 Task: Find connections with filter location Porvoo with filter topic #Bestadvicewith filter profile language Potuguese with filter current company Metallurgical Engineering with filter school Sree Sastha Institute of Engineering and Technology with filter industry Electrical Equipment Manufacturing with filter service category Strategic Planning with filter keywords title Line Cook
Action: Mouse pressed left at (288, 210)
Screenshot: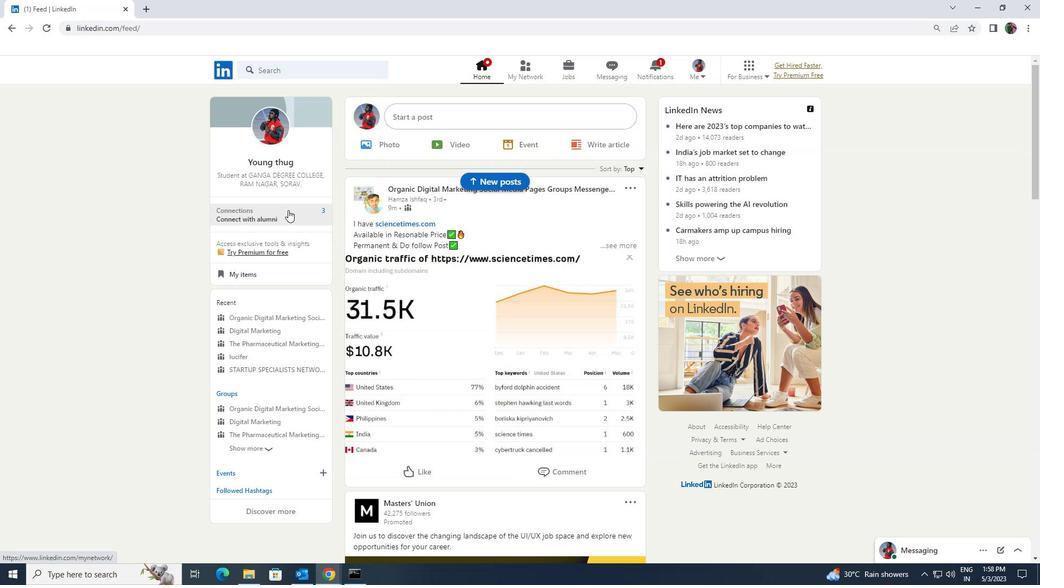 
Action: Mouse moved to (296, 122)
Screenshot: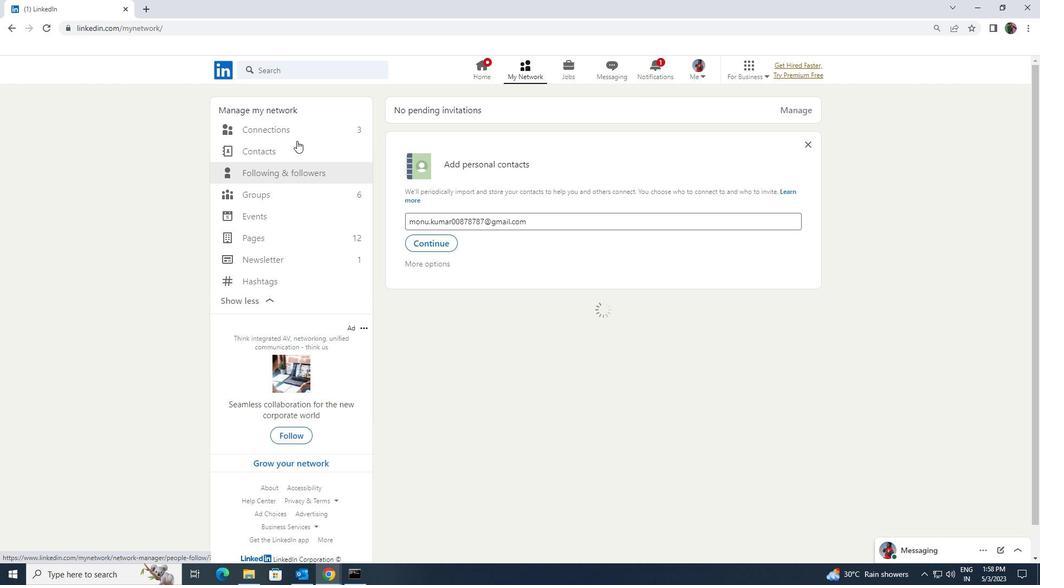 
Action: Mouse pressed left at (296, 122)
Screenshot: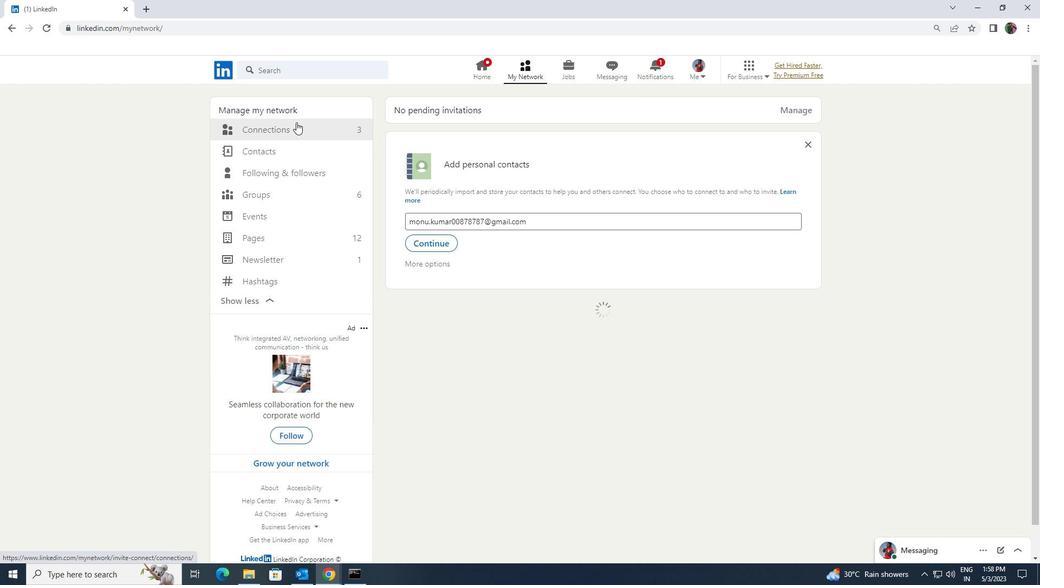 
Action: Mouse moved to (295, 126)
Screenshot: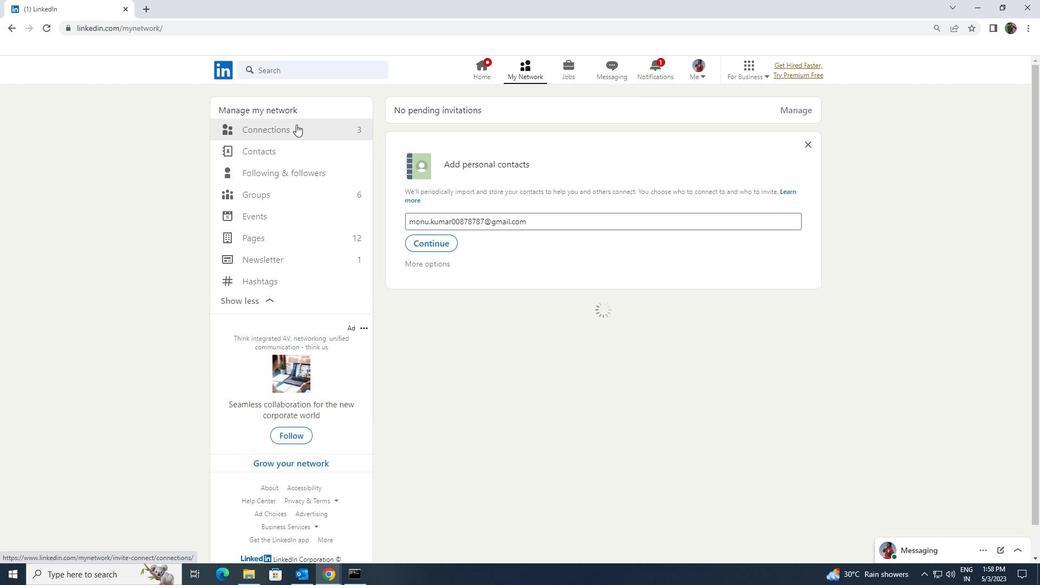 
Action: Mouse pressed left at (295, 126)
Screenshot: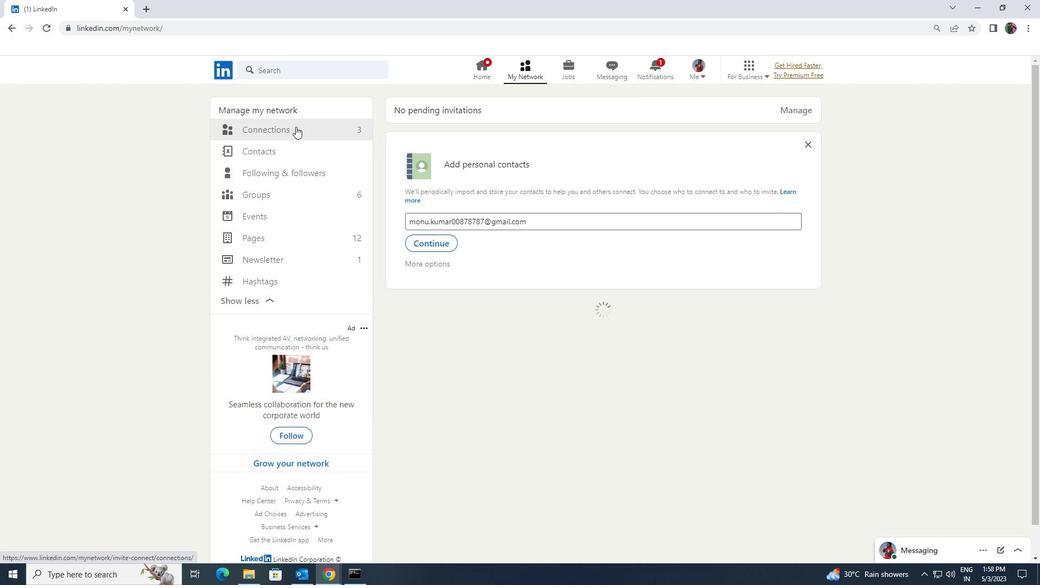 
Action: Mouse moved to (588, 128)
Screenshot: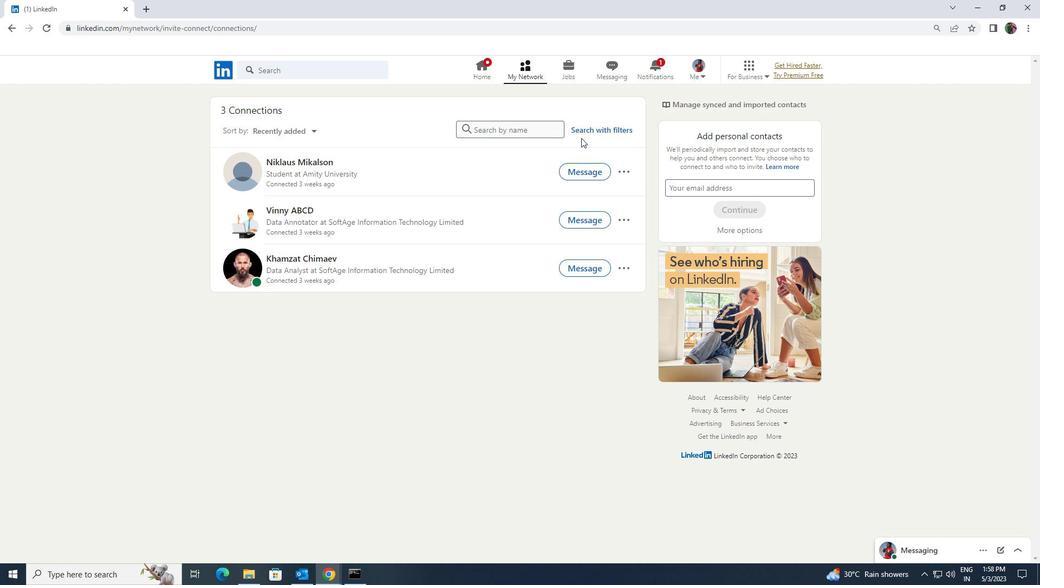 
Action: Mouse pressed left at (588, 128)
Screenshot: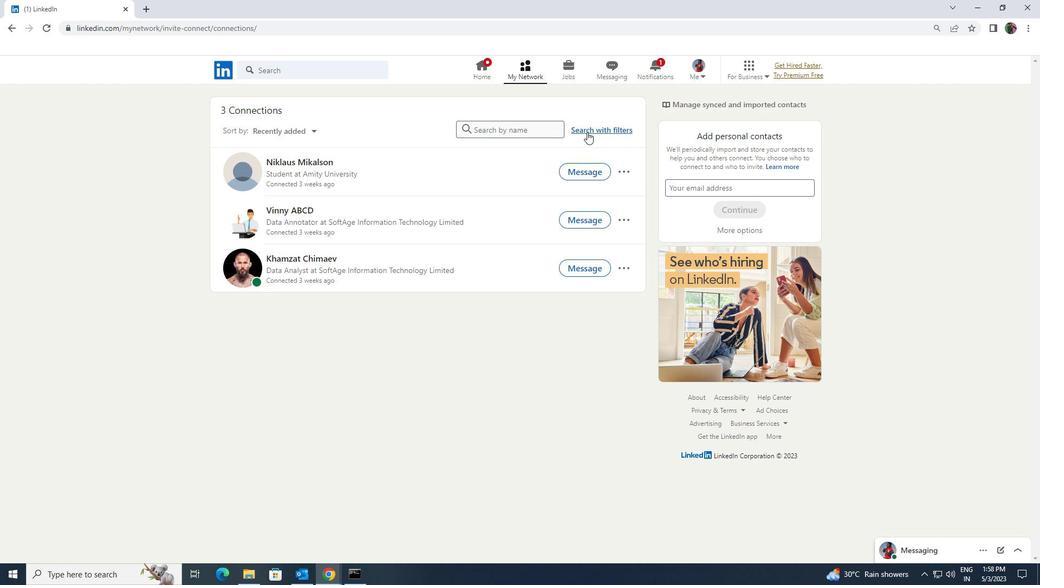 
Action: Mouse moved to (559, 96)
Screenshot: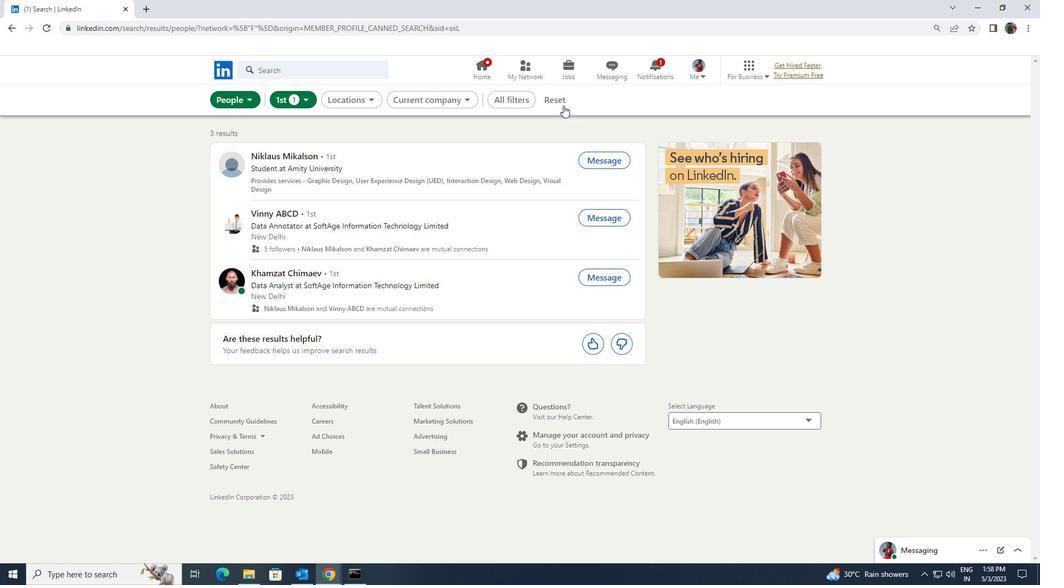 
Action: Mouse pressed left at (559, 96)
Screenshot: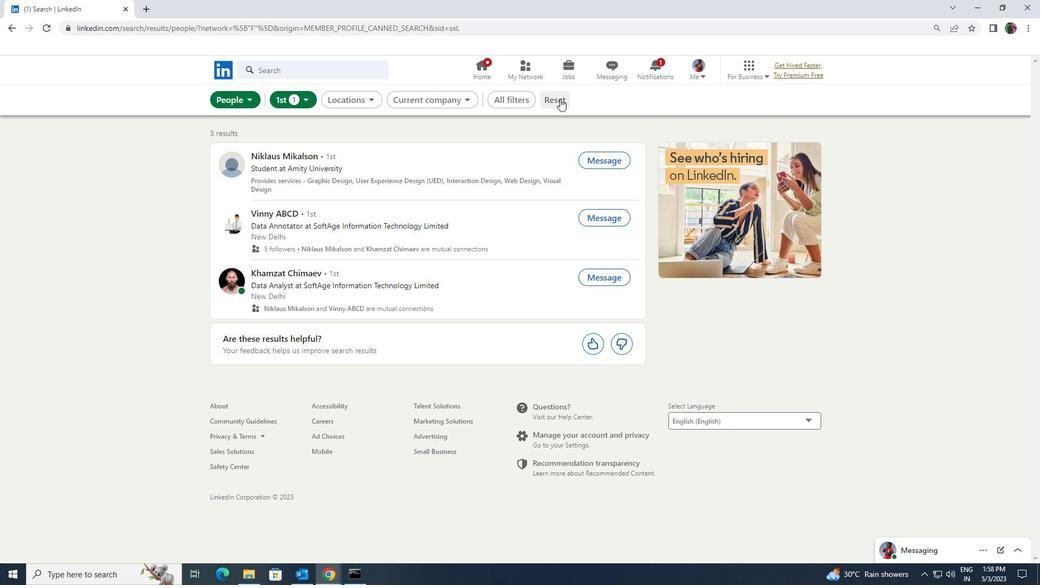 
Action: Mouse moved to (552, 94)
Screenshot: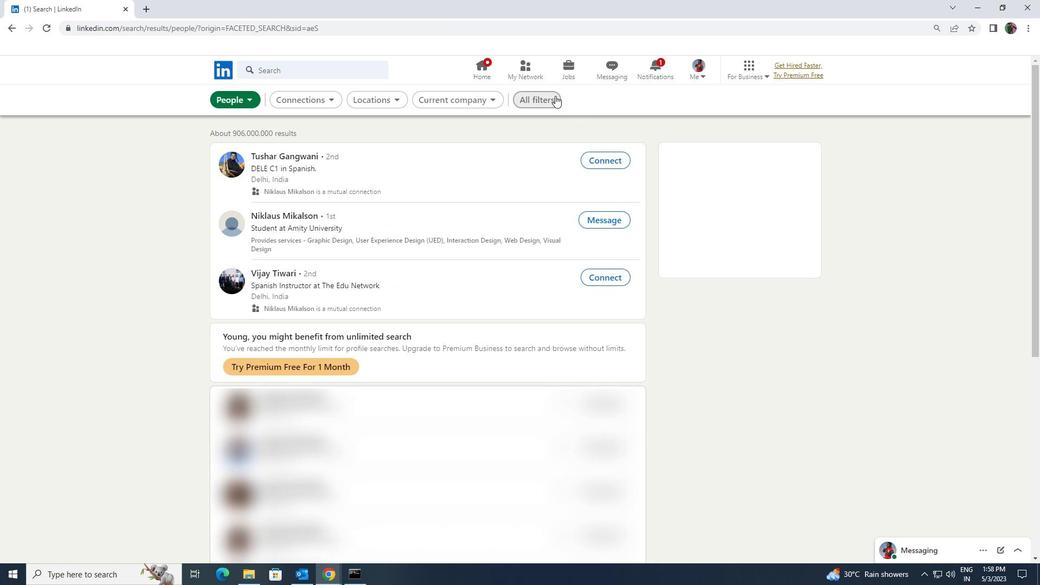 
Action: Mouse pressed left at (552, 94)
Screenshot: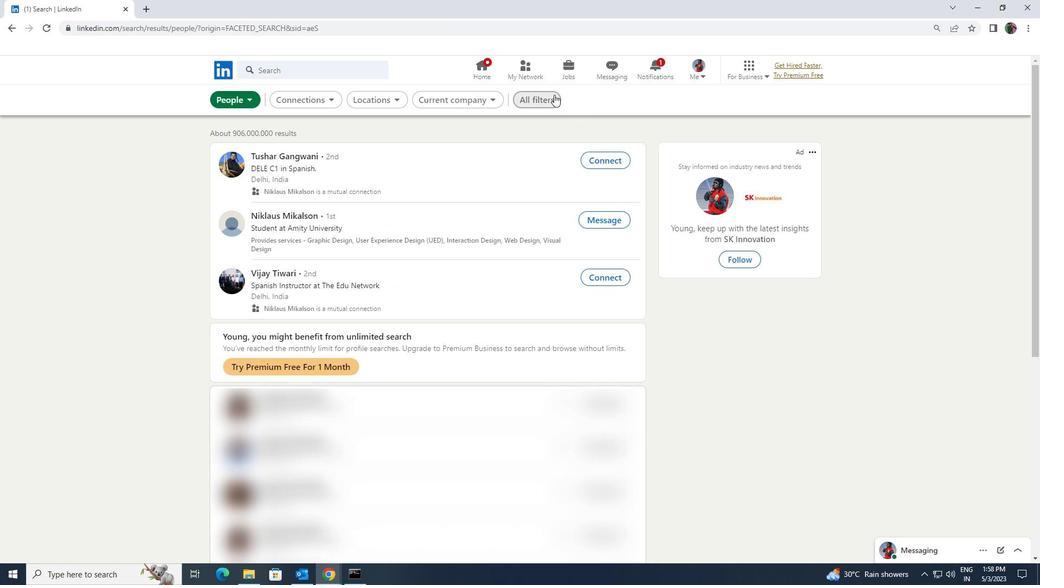 
Action: Mouse moved to (915, 428)
Screenshot: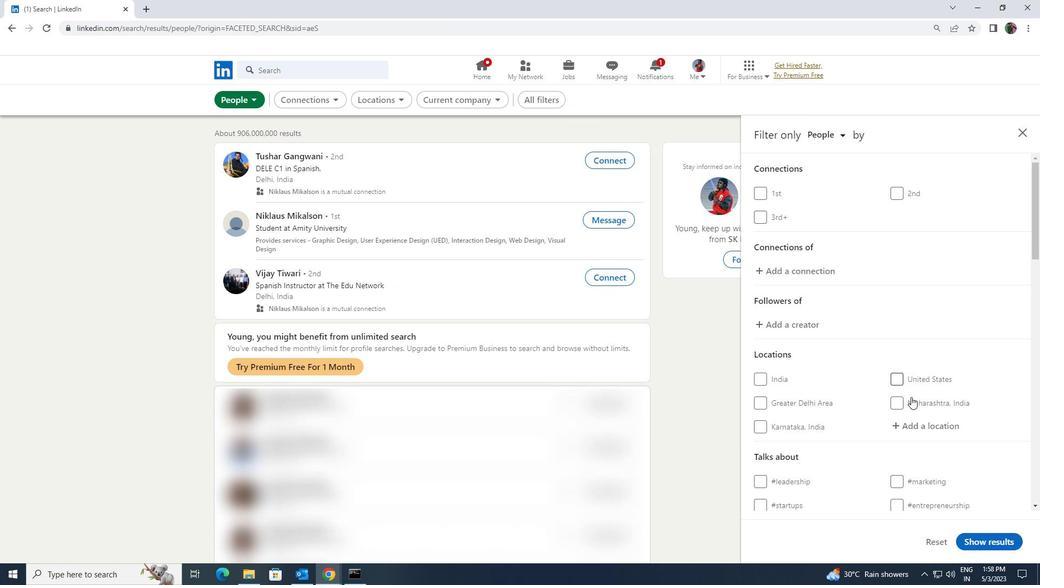 
Action: Mouse pressed left at (915, 428)
Screenshot: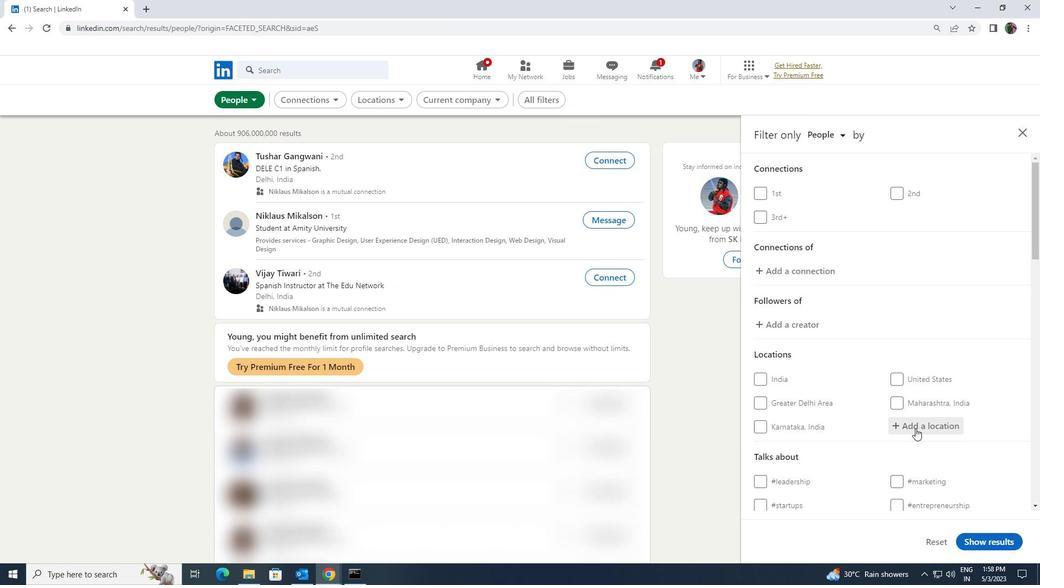 
Action: Key pressed <Key.shift><Key.shift><Key.shift><Key.shift>PORVOO
Screenshot: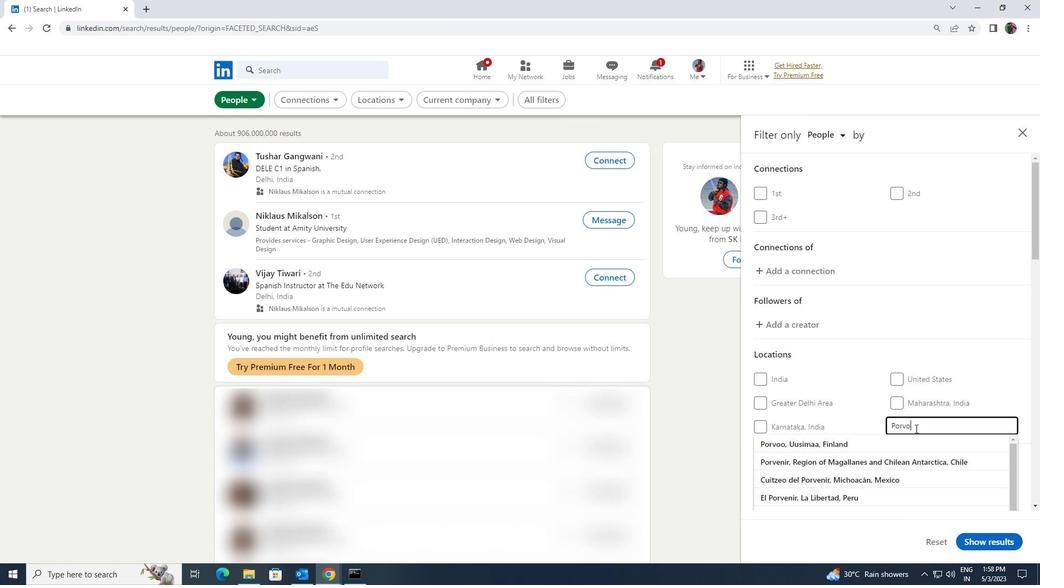 
Action: Mouse moved to (914, 438)
Screenshot: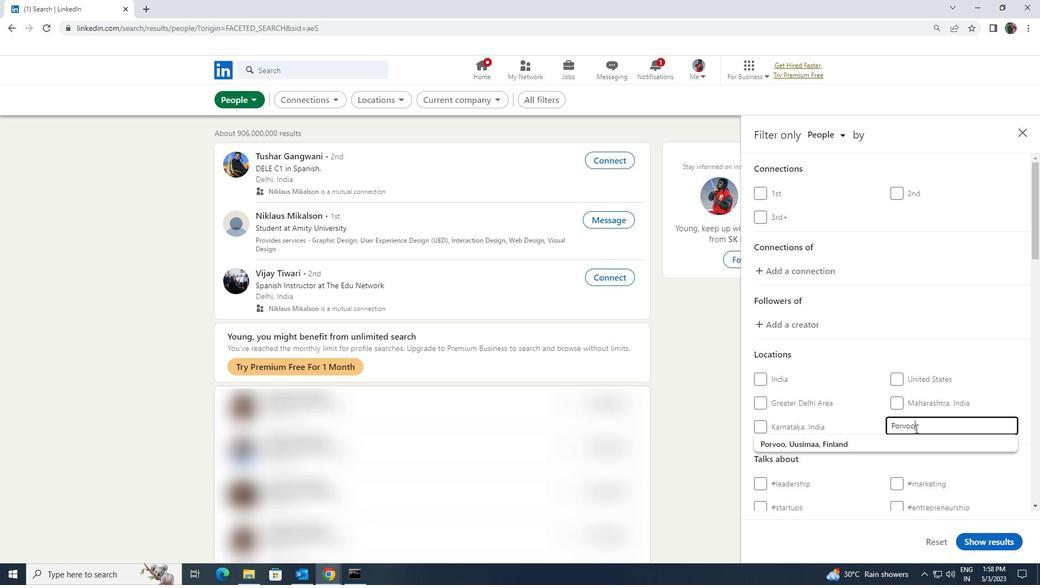 
Action: Mouse pressed left at (914, 438)
Screenshot: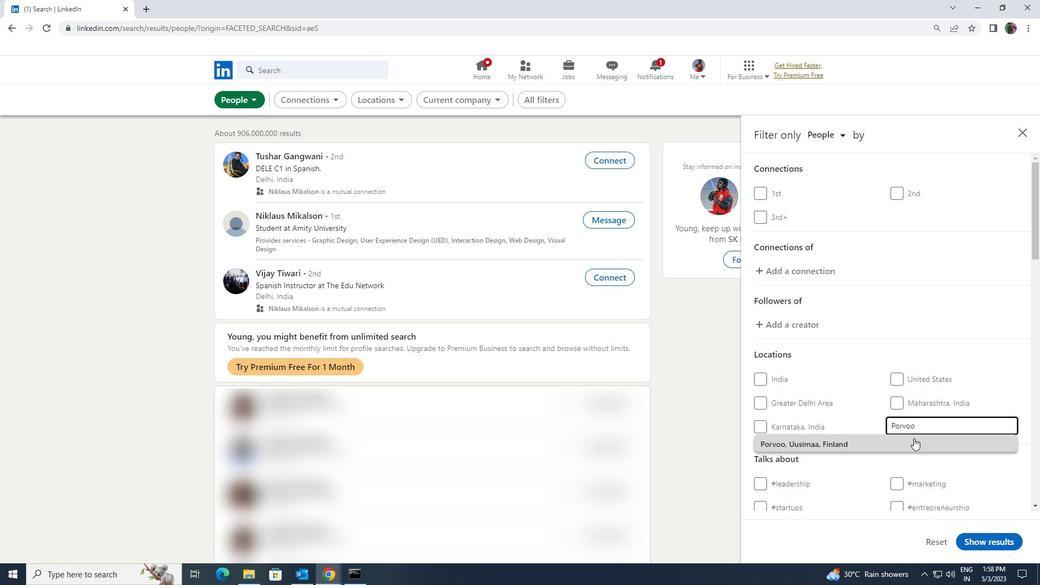 
Action: Mouse scrolled (914, 437) with delta (0, 0)
Screenshot: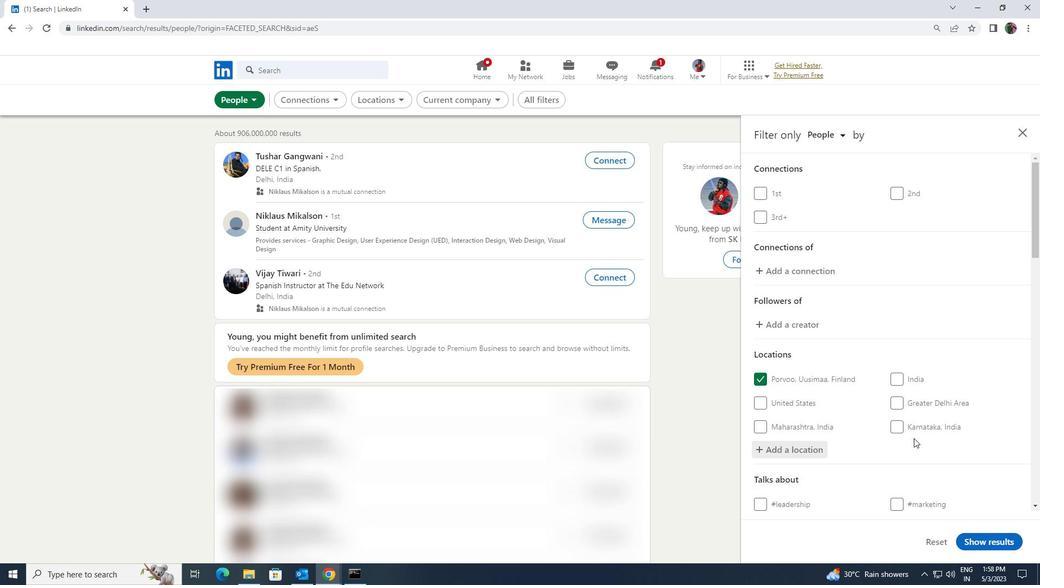 
Action: Mouse scrolled (914, 437) with delta (0, 0)
Screenshot: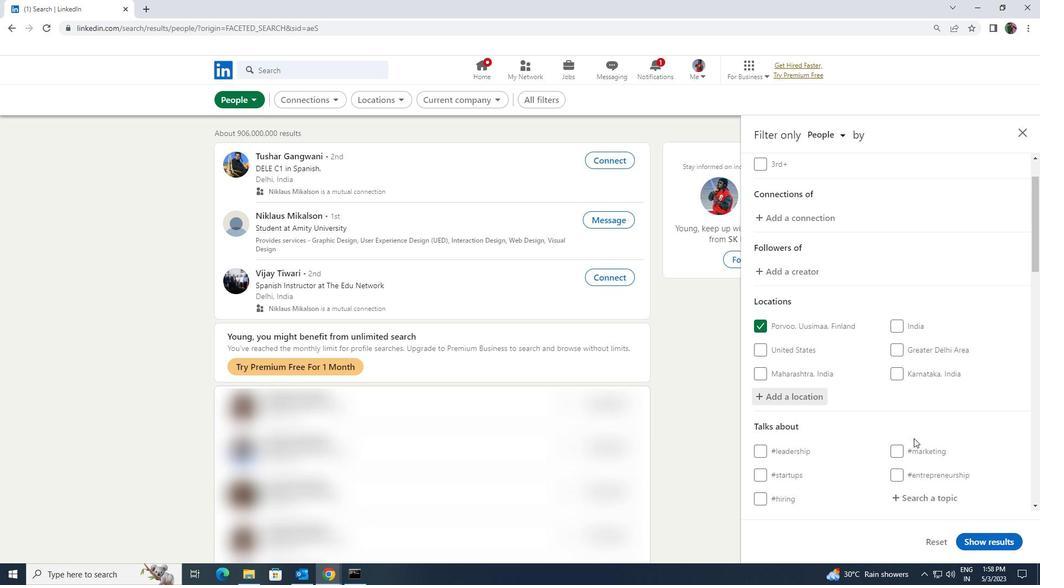 
Action: Mouse moved to (913, 439)
Screenshot: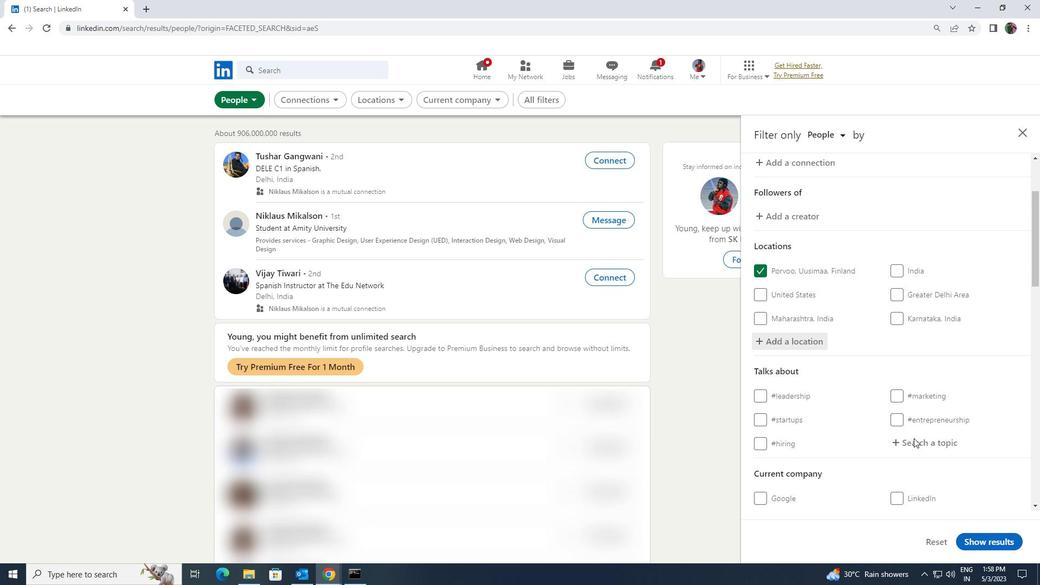 
Action: Mouse pressed left at (913, 439)
Screenshot: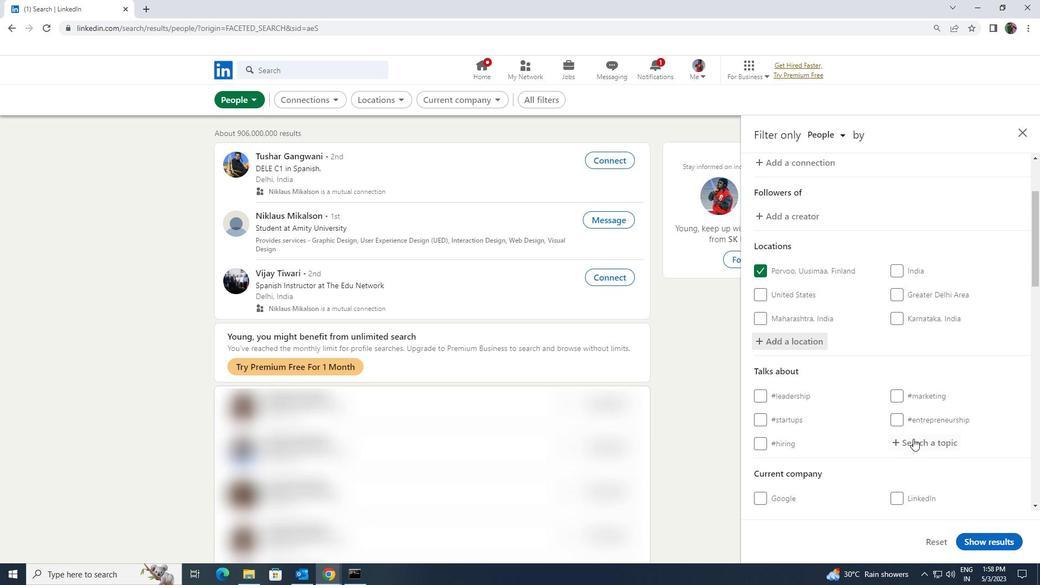 
Action: Key pressed <Key.shift>BESTADVI
Screenshot: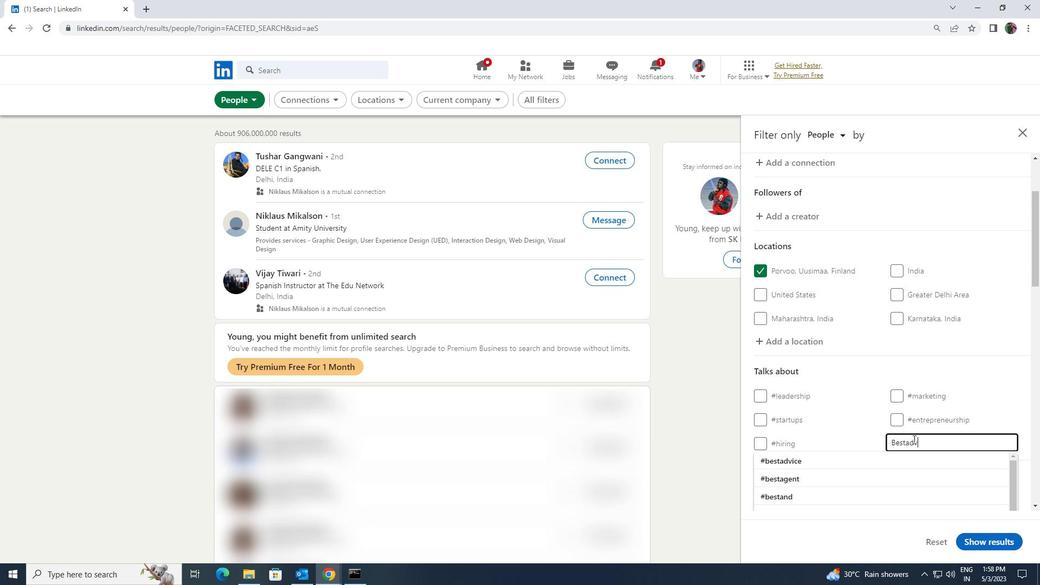 
Action: Mouse moved to (912, 454)
Screenshot: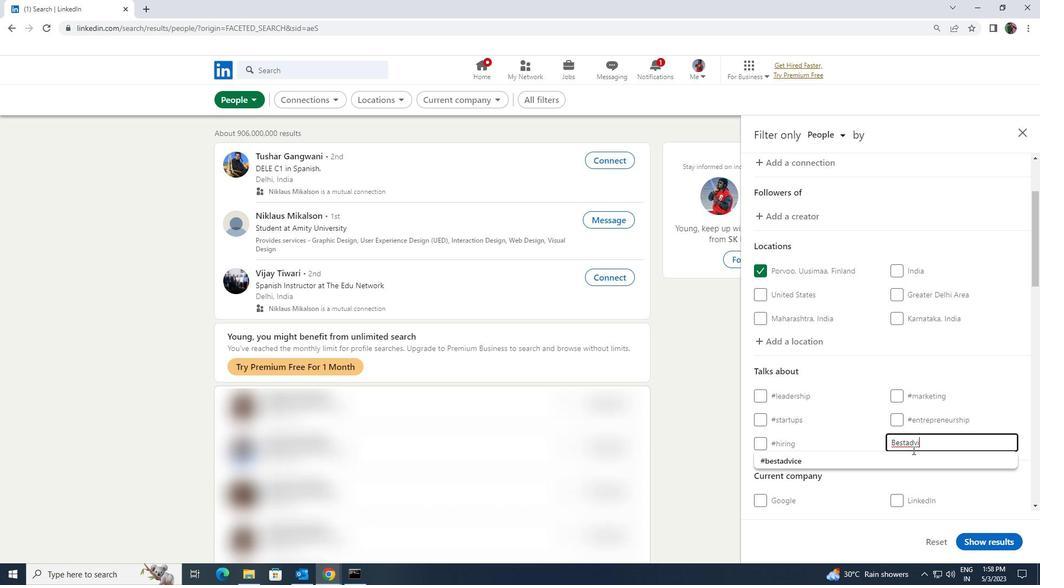 
Action: Mouse pressed left at (912, 454)
Screenshot: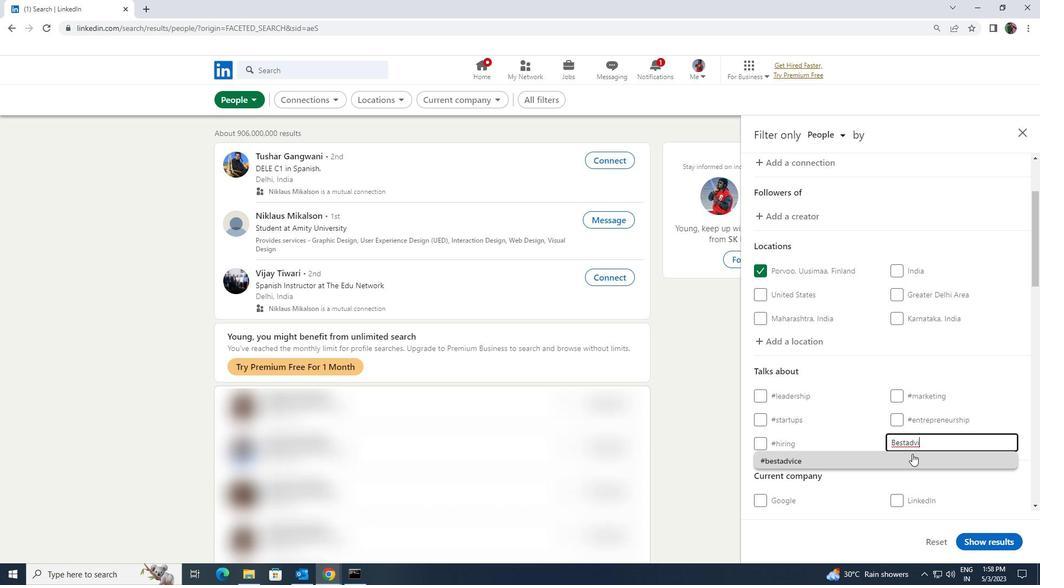 
Action: Mouse scrolled (912, 453) with delta (0, 0)
Screenshot: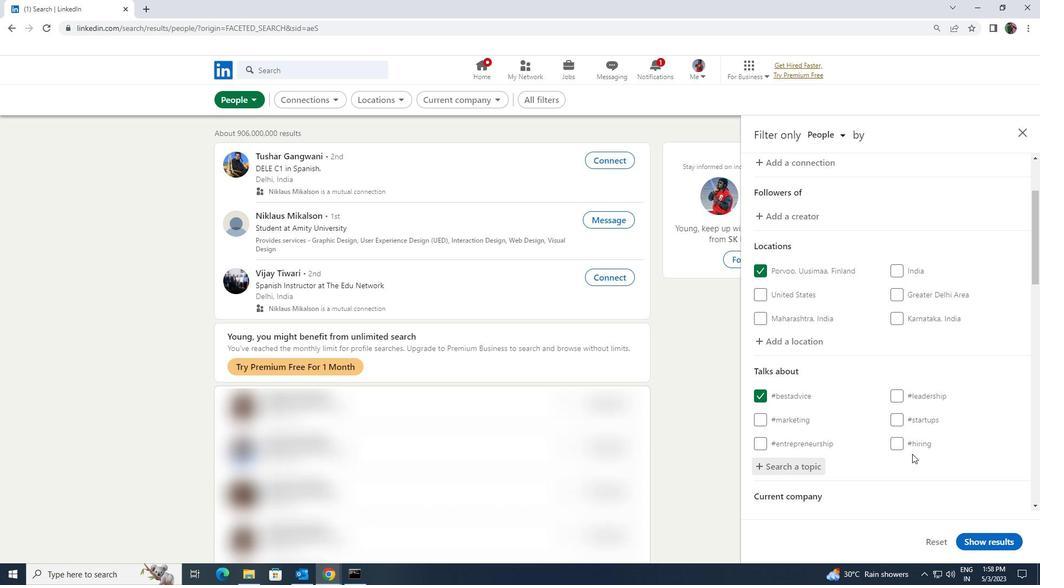 
Action: Mouse scrolled (912, 453) with delta (0, 0)
Screenshot: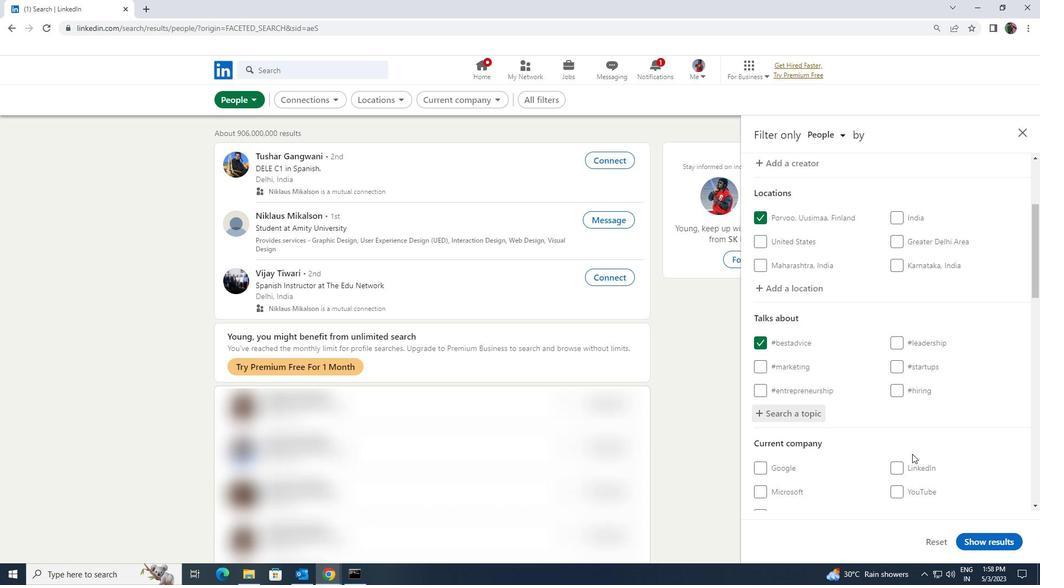 
Action: Mouse scrolled (912, 453) with delta (0, 0)
Screenshot: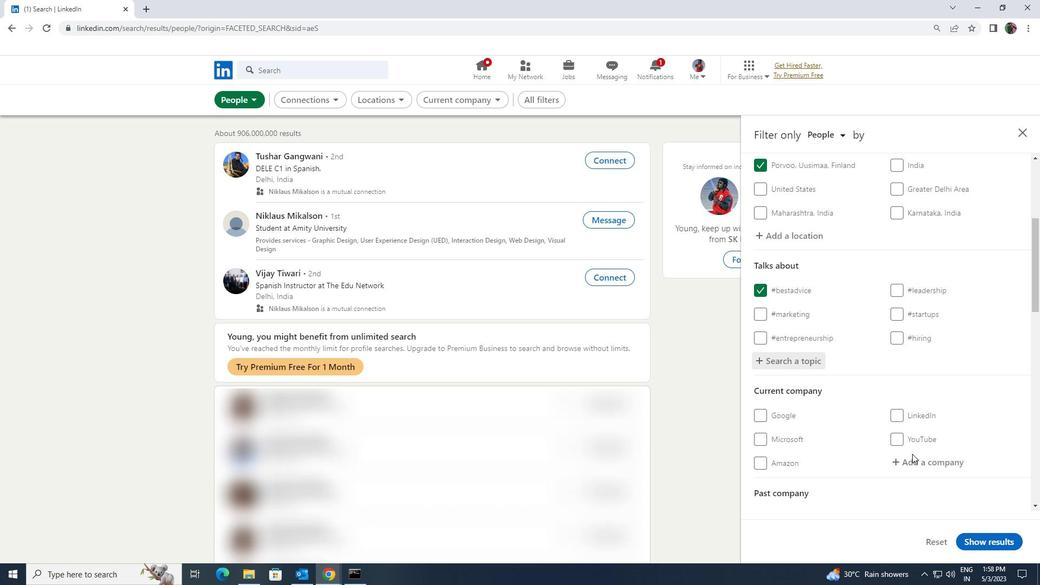 
Action: Mouse scrolled (912, 453) with delta (0, 0)
Screenshot: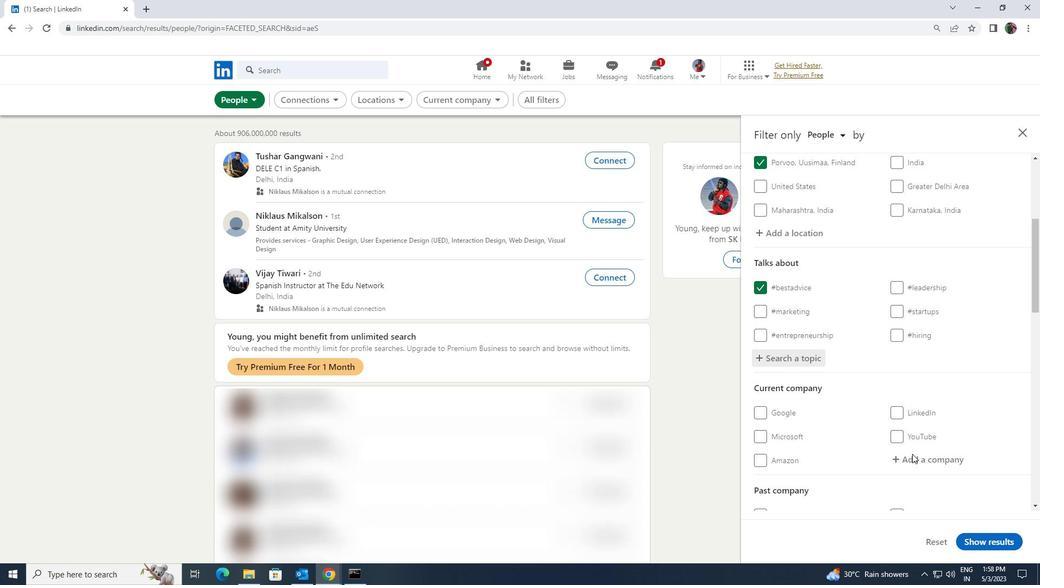 
Action: Mouse scrolled (912, 453) with delta (0, 0)
Screenshot: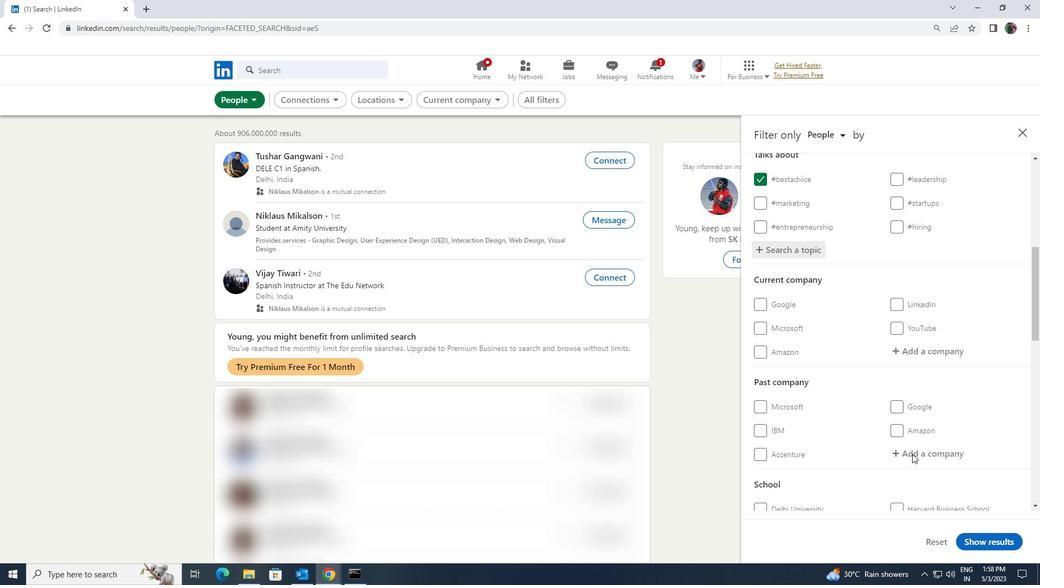 
Action: Mouse scrolled (912, 453) with delta (0, 0)
Screenshot: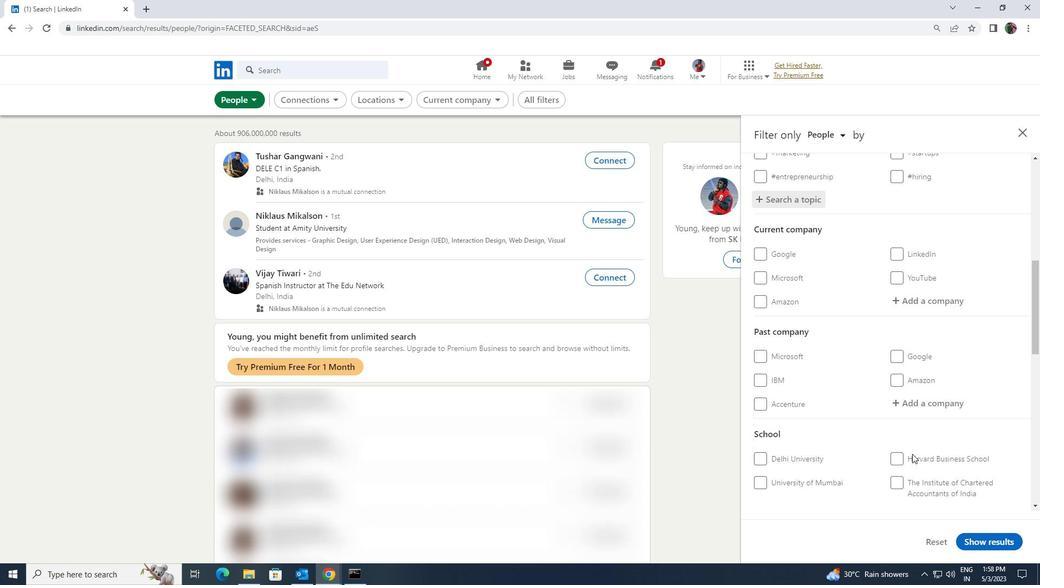 
Action: Mouse scrolled (912, 453) with delta (0, 0)
Screenshot: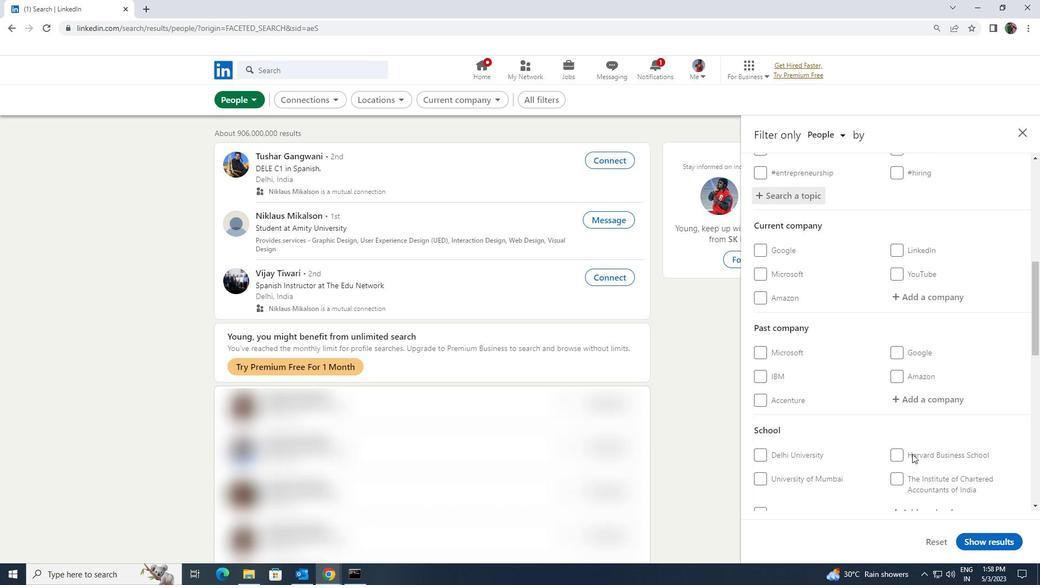 
Action: Mouse scrolled (912, 453) with delta (0, 0)
Screenshot: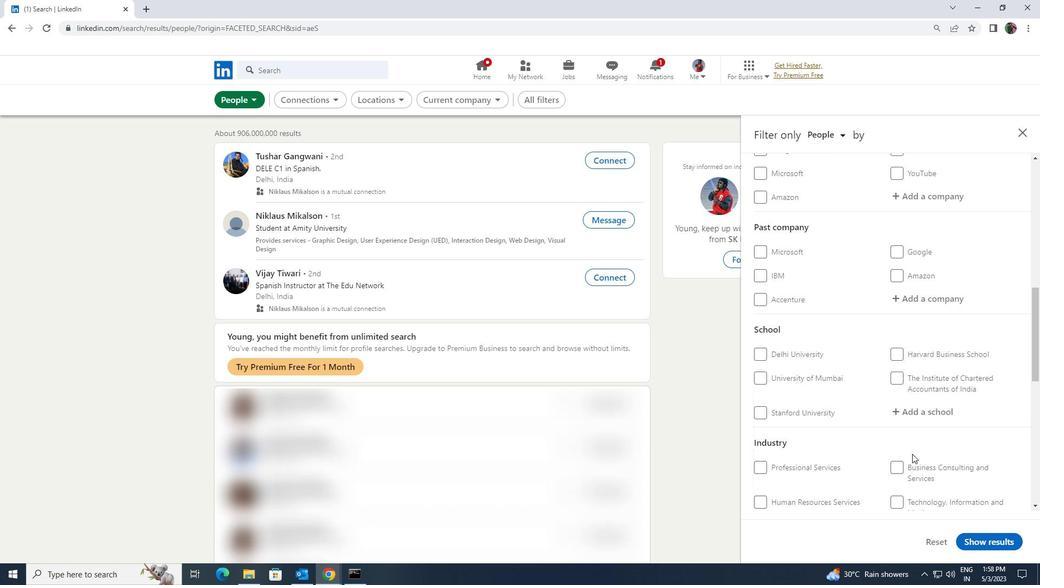 
Action: Mouse scrolled (912, 453) with delta (0, 0)
Screenshot: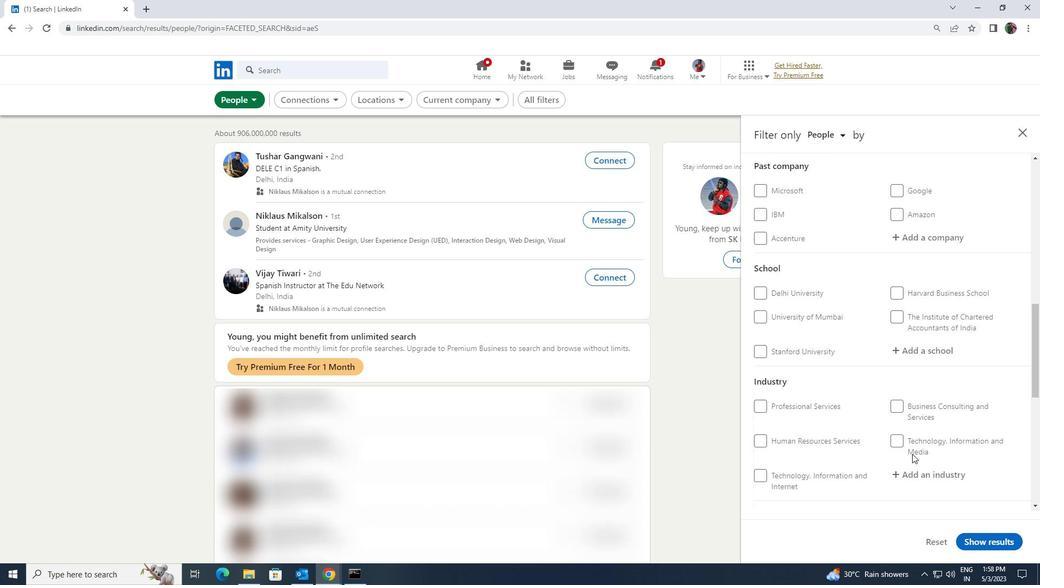 
Action: Mouse scrolled (912, 453) with delta (0, 0)
Screenshot: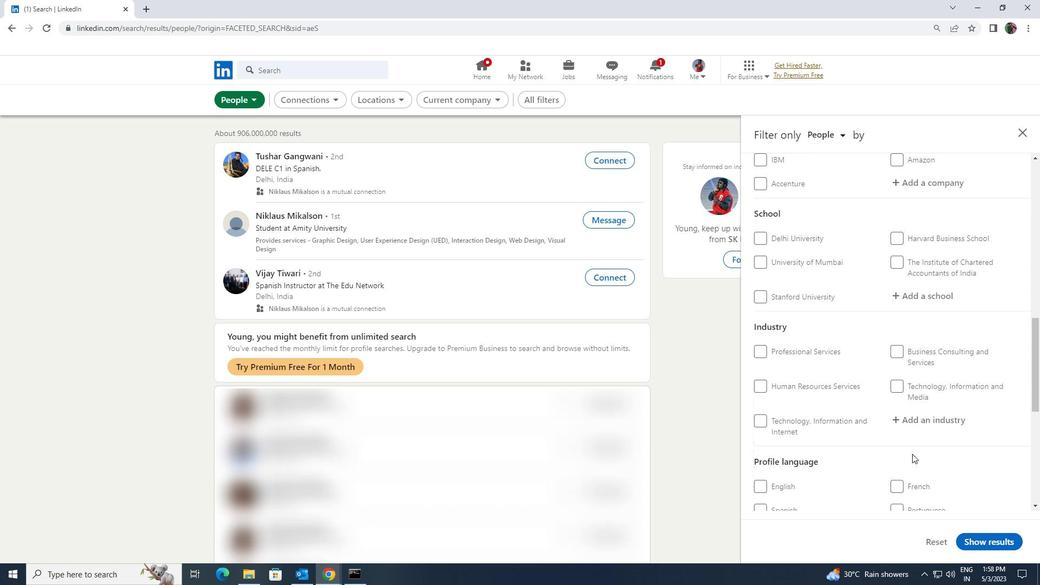 
Action: Mouse moved to (903, 454)
Screenshot: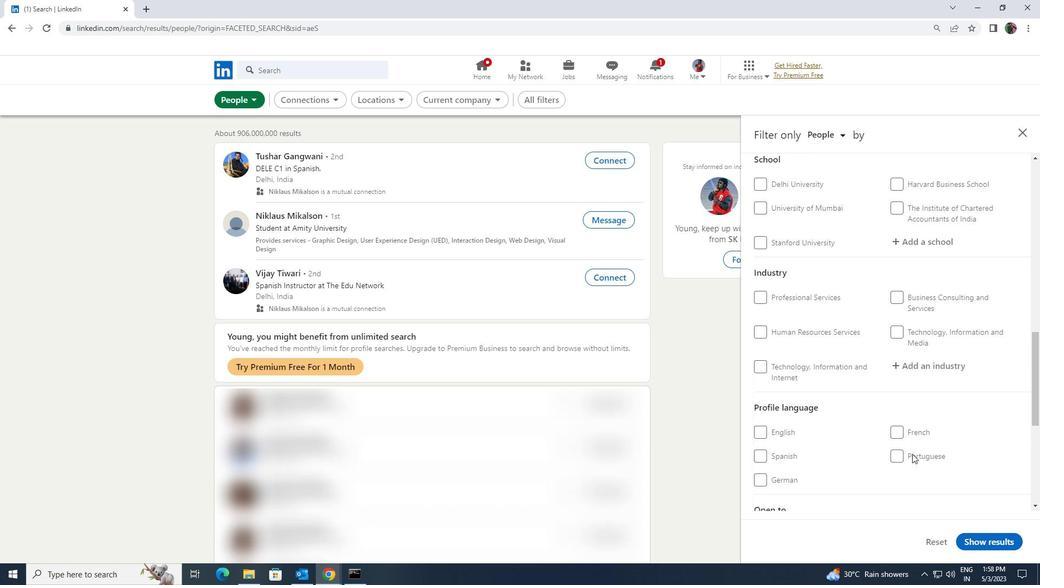 
Action: Mouse pressed left at (903, 454)
Screenshot: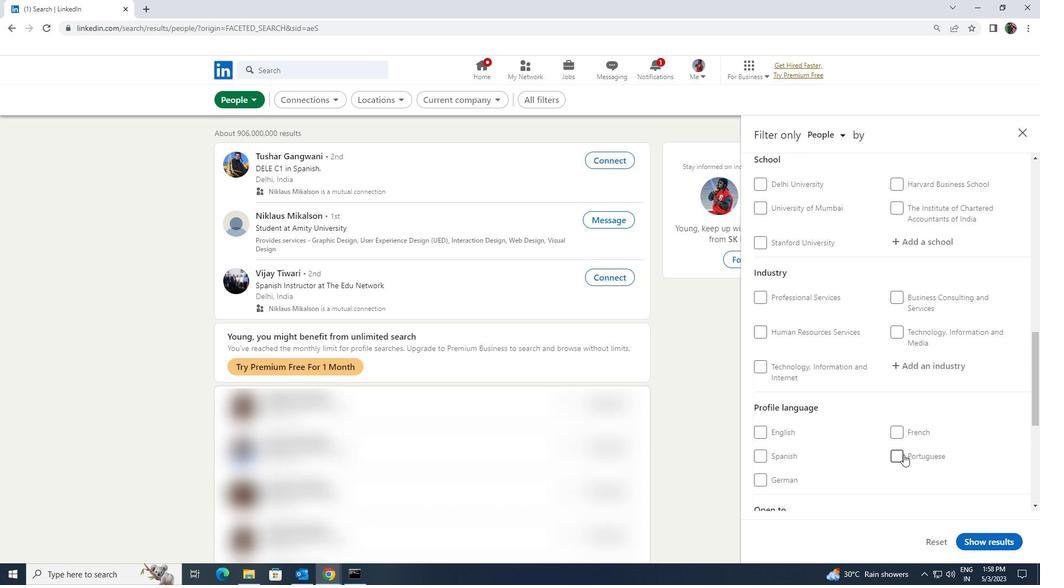 
Action: Mouse scrolled (903, 455) with delta (0, 0)
Screenshot: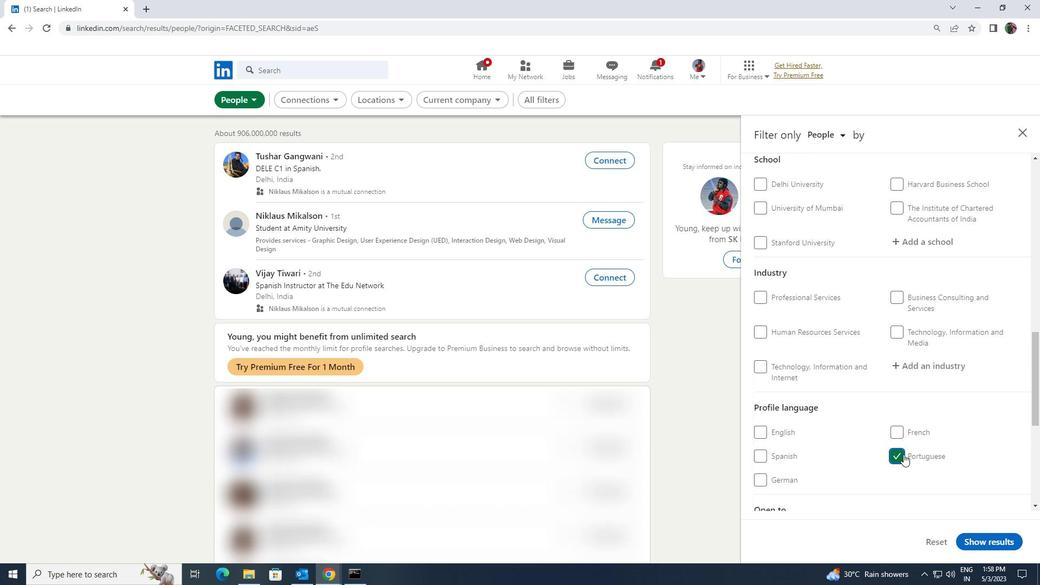 
Action: Mouse scrolled (903, 455) with delta (0, 0)
Screenshot: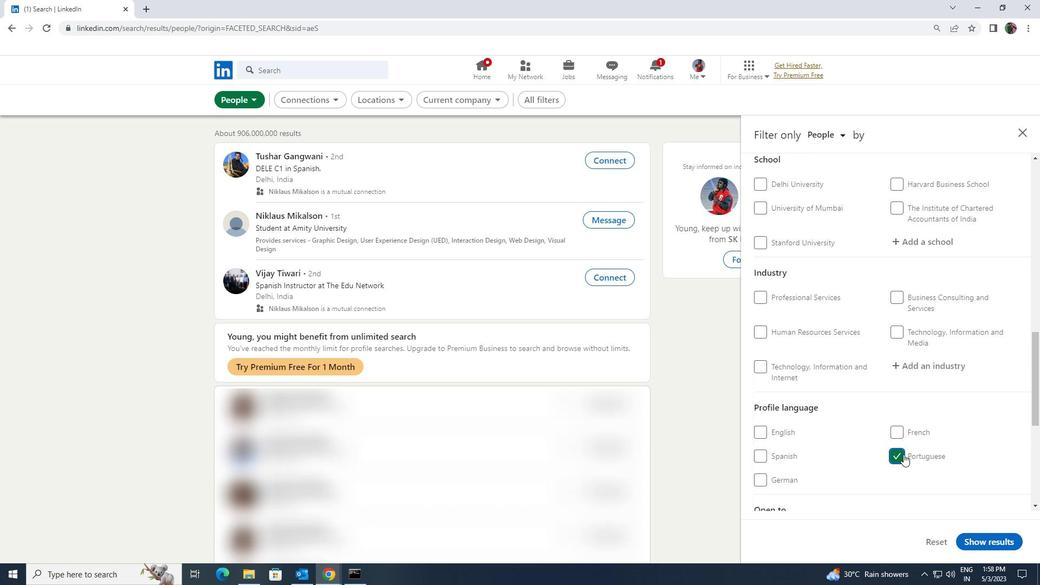 
Action: Mouse scrolled (903, 455) with delta (0, 0)
Screenshot: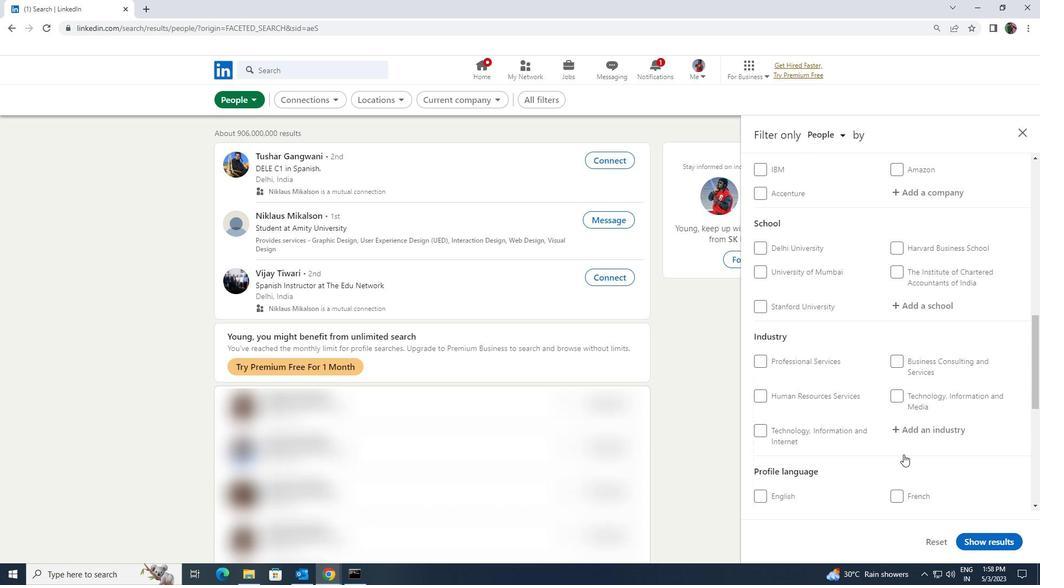 
Action: Mouse scrolled (903, 455) with delta (0, 0)
Screenshot: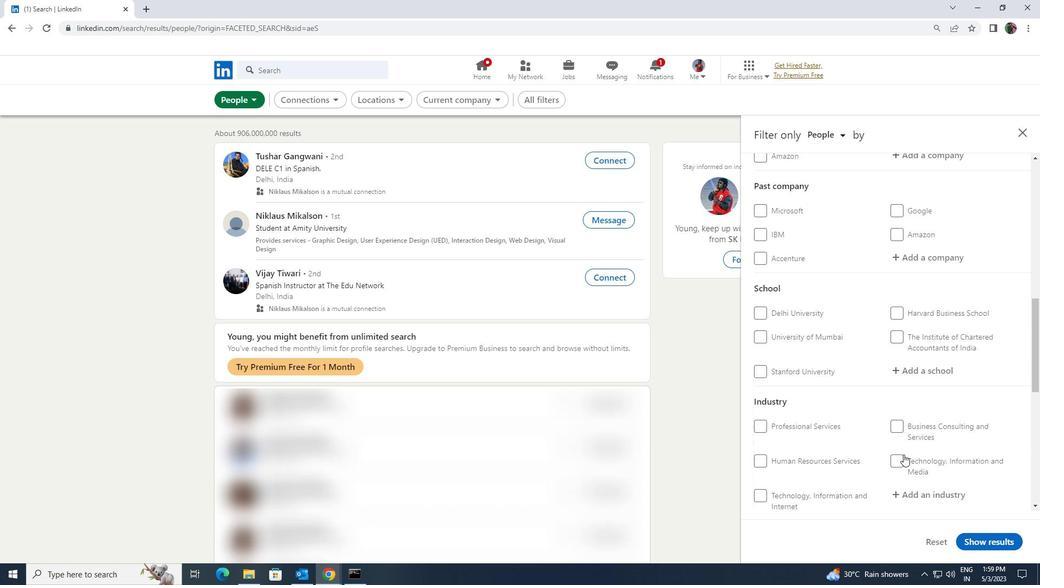 
Action: Mouse scrolled (903, 455) with delta (0, 0)
Screenshot: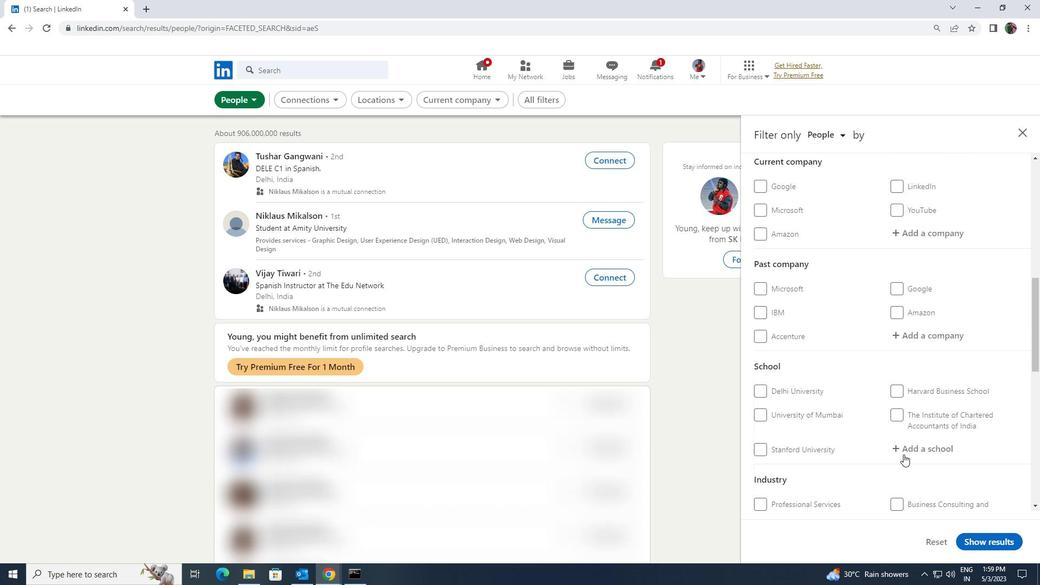 
Action: Mouse scrolled (903, 455) with delta (0, 0)
Screenshot: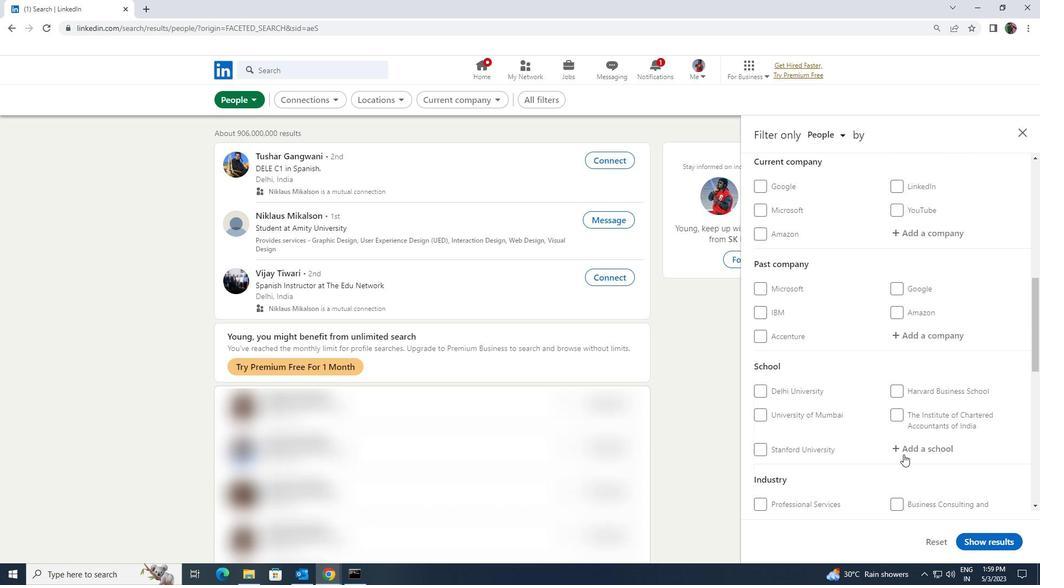 
Action: Mouse scrolled (903, 455) with delta (0, 0)
Screenshot: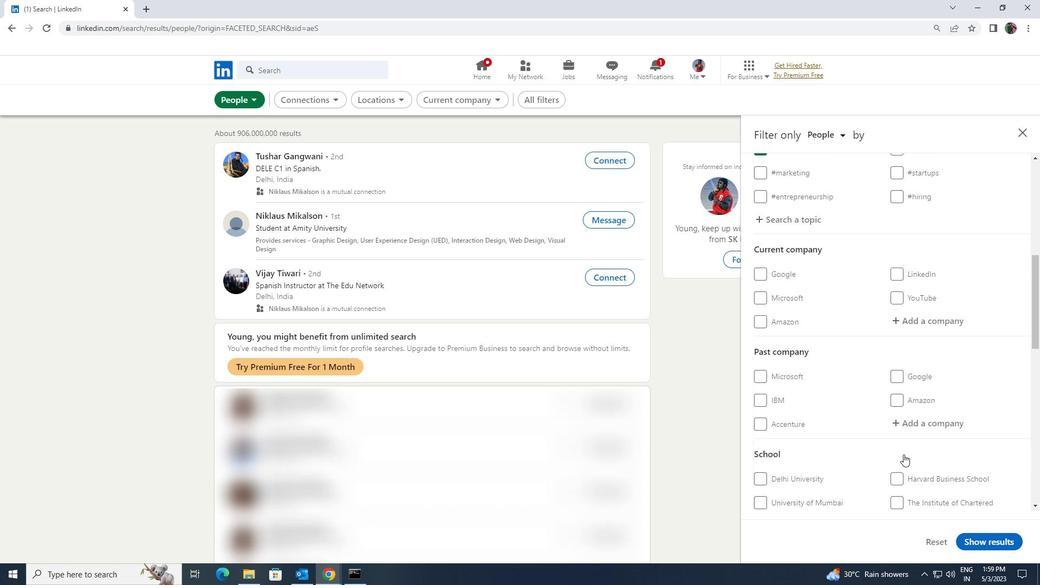
Action: Mouse moved to (912, 406)
Screenshot: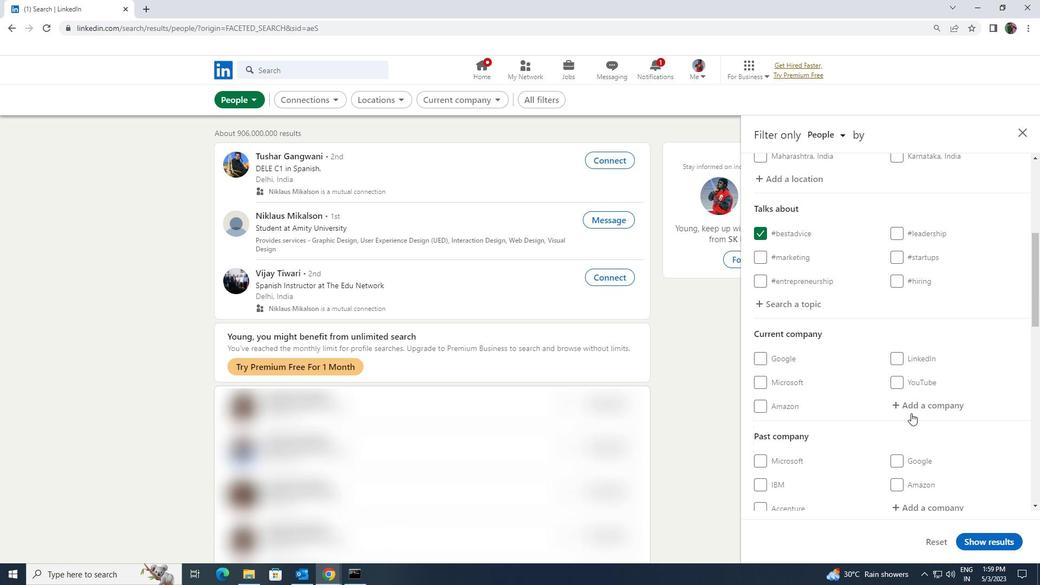 
Action: Mouse pressed left at (912, 406)
Screenshot: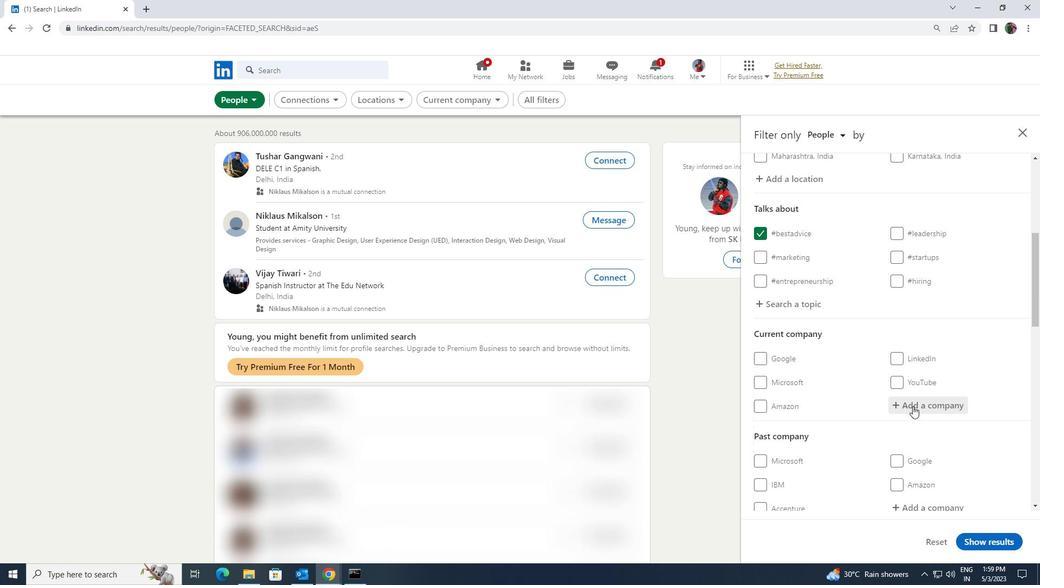 
Action: Key pressed <Key.shift>METTALLUR
Screenshot: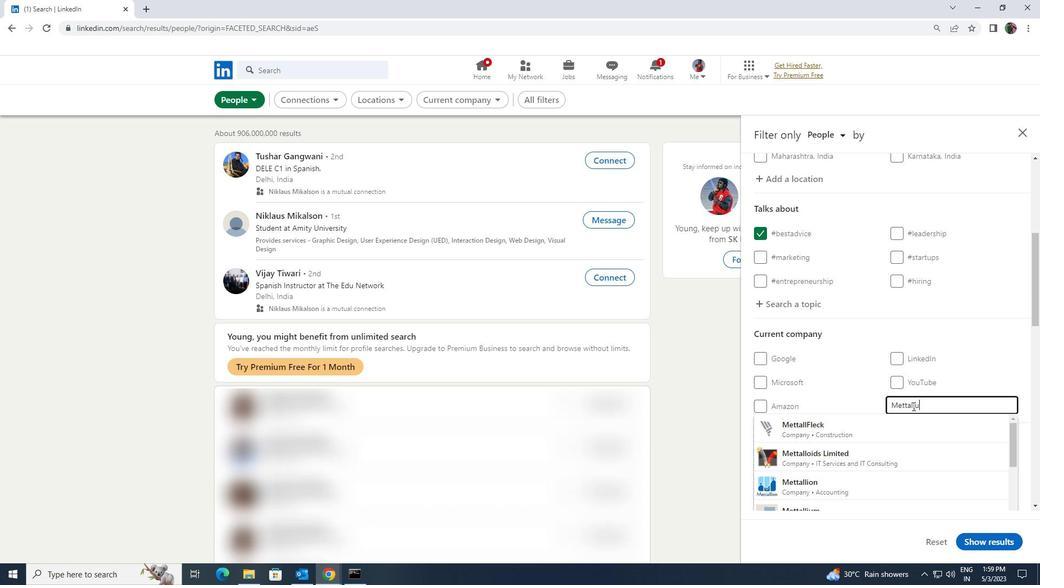 
Action: Mouse moved to (912, 415)
Screenshot: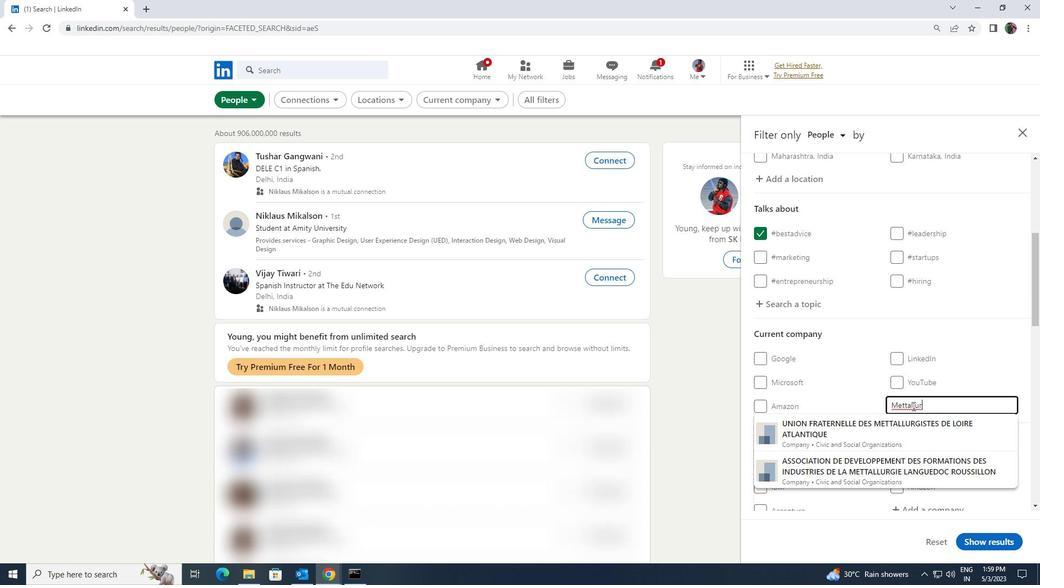 
Action: Mouse pressed left at (912, 415)
Screenshot: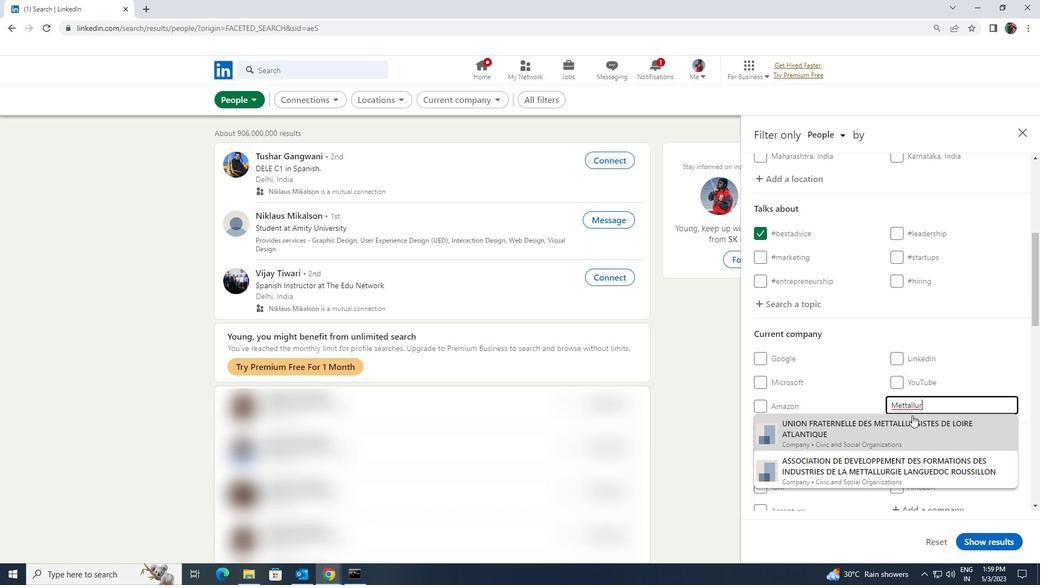 
Action: Mouse scrolled (912, 415) with delta (0, 0)
Screenshot: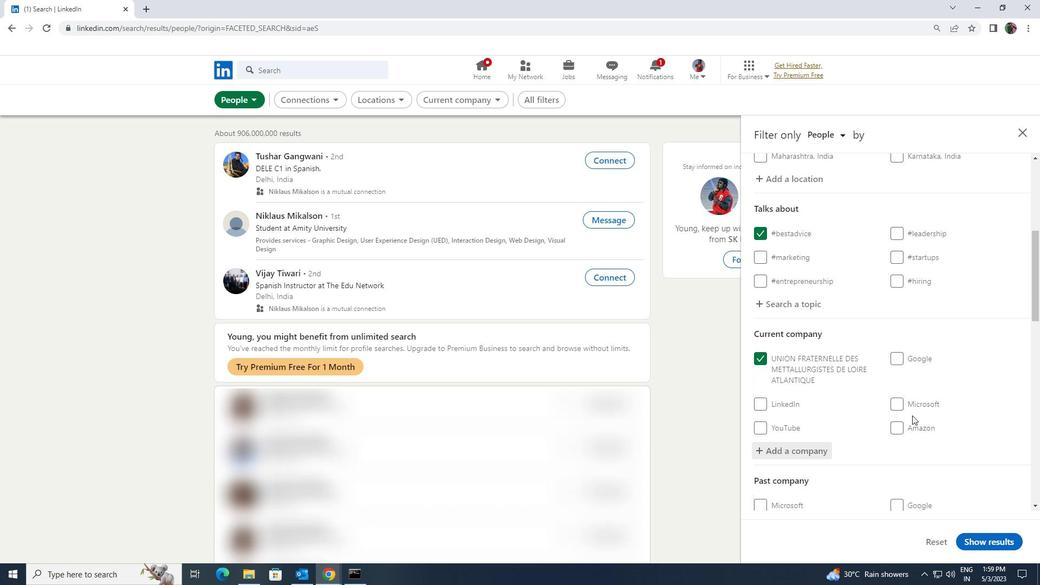 
Action: Mouse scrolled (912, 415) with delta (0, 0)
Screenshot: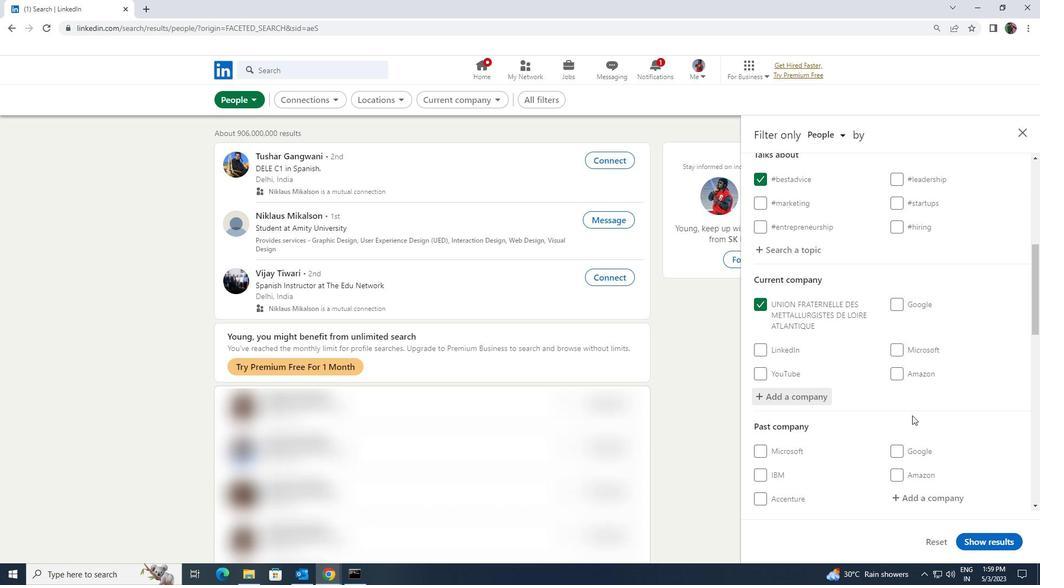 
Action: Mouse scrolled (912, 415) with delta (0, 0)
Screenshot: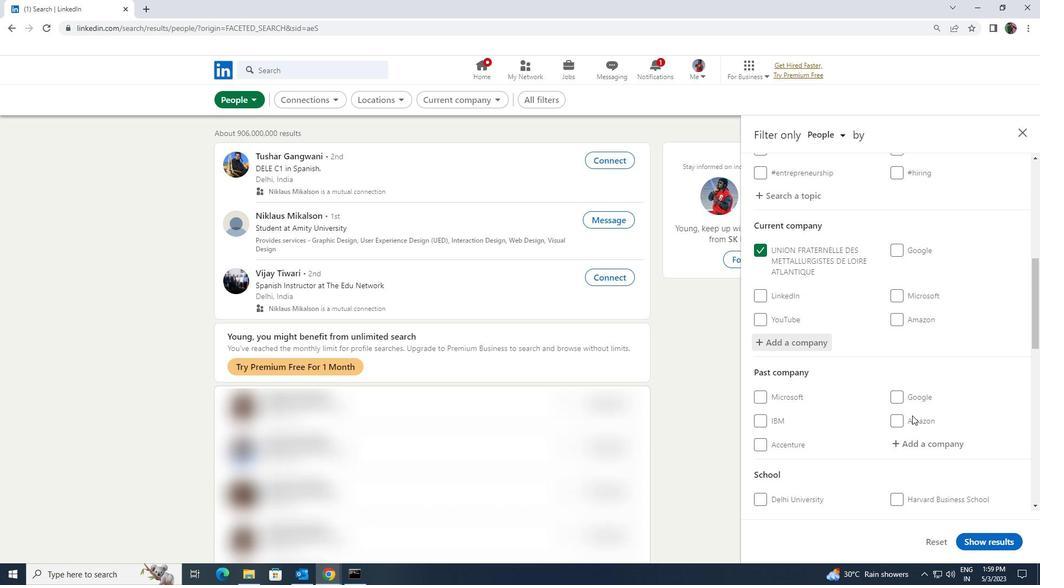 
Action: Mouse scrolled (912, 415) with delta (0, 0)
Screenshot: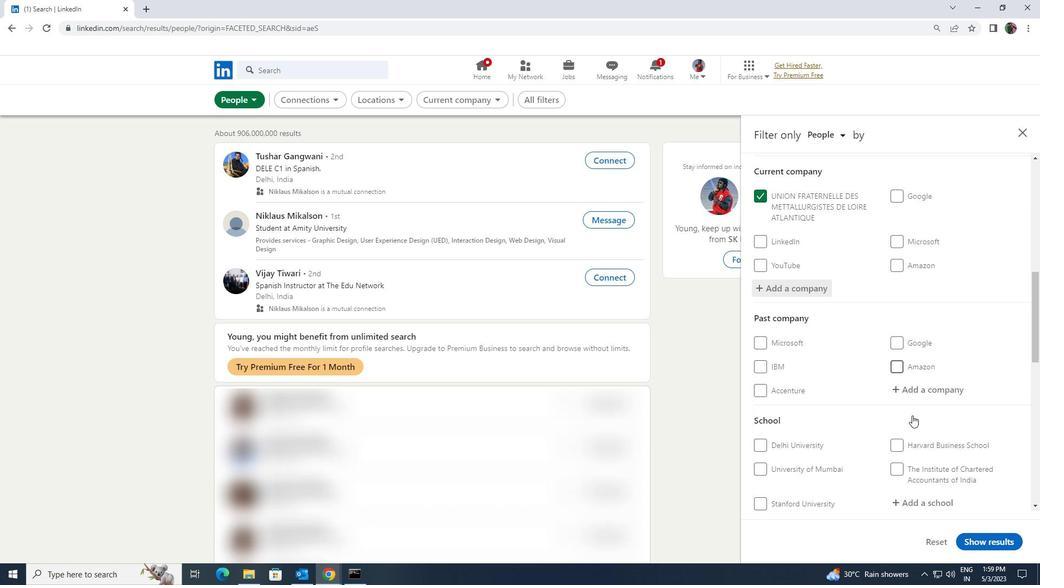 
Action: Mouse scrolled (912, 415) with delta (0, 0)
Screenshot: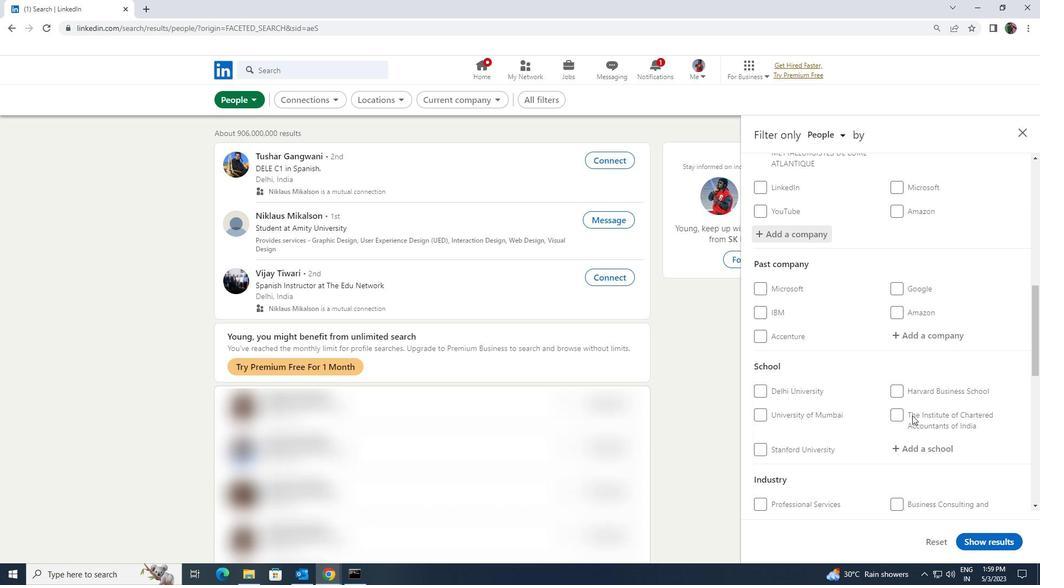 
Action: Mouse moved to (909, 397)
Screenshot: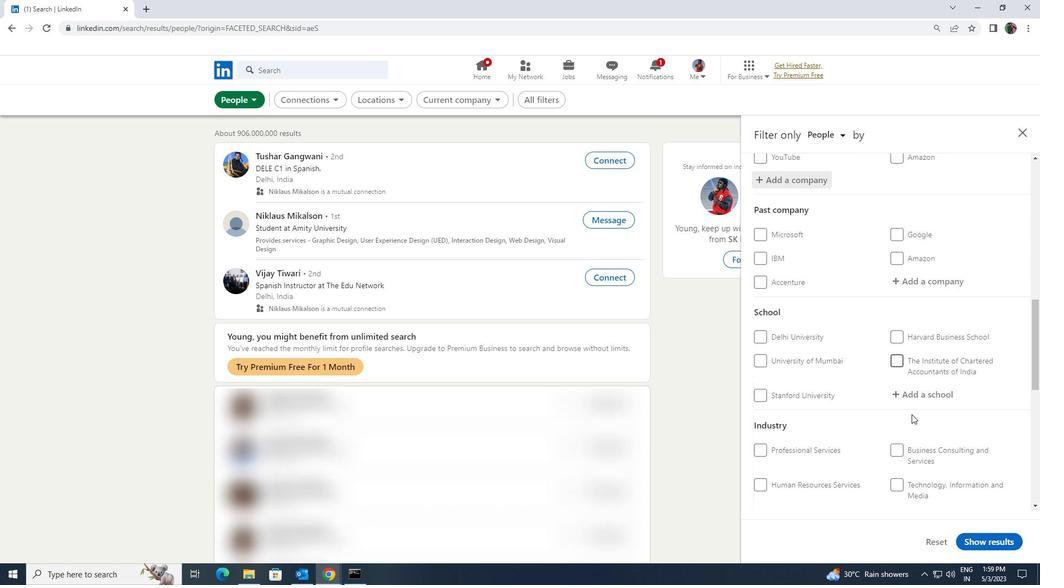 
Action: Mouse pressed left at (909, 397)
Screenshot: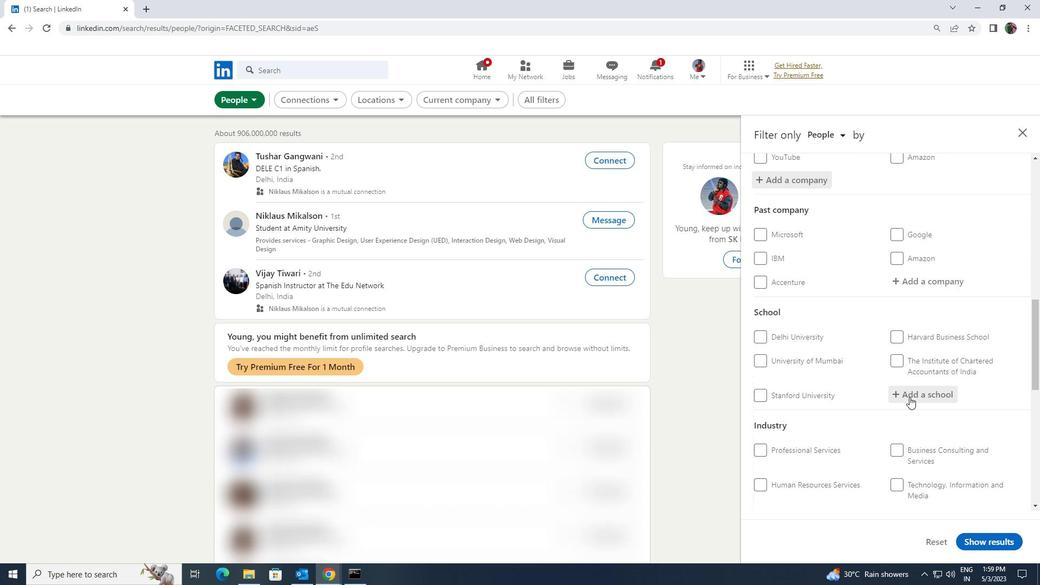 
Action: Key pressed <Key.shift>SREE<Key.space><Key.shift><Key.shift><Key.shift><Key.shift>SAST
Screenshot: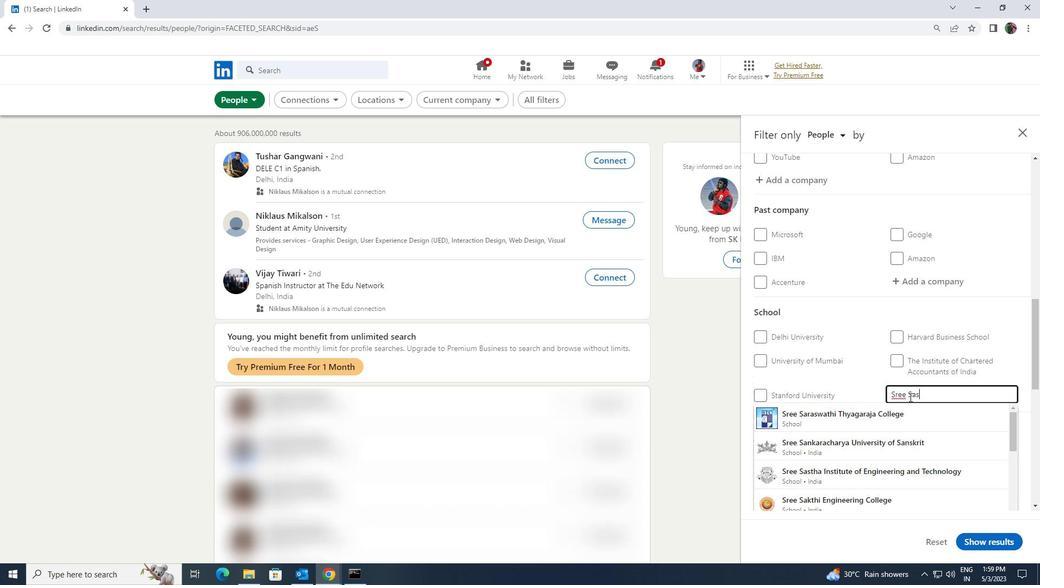 
Action: Mouse moved to (910, 409)
Screenshot: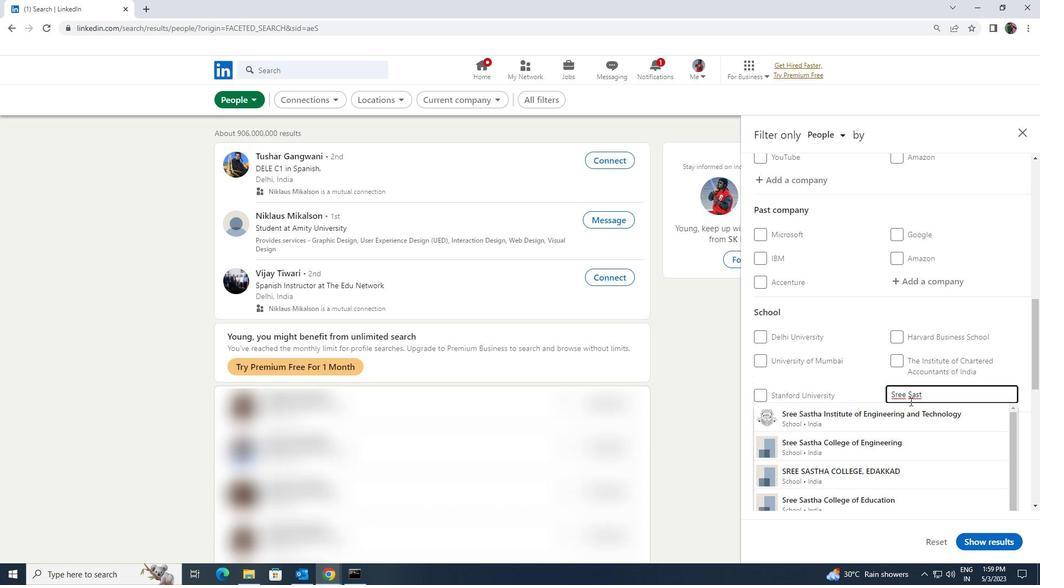 
Action: Mouse pressed left at (910, 409)
Screenshot: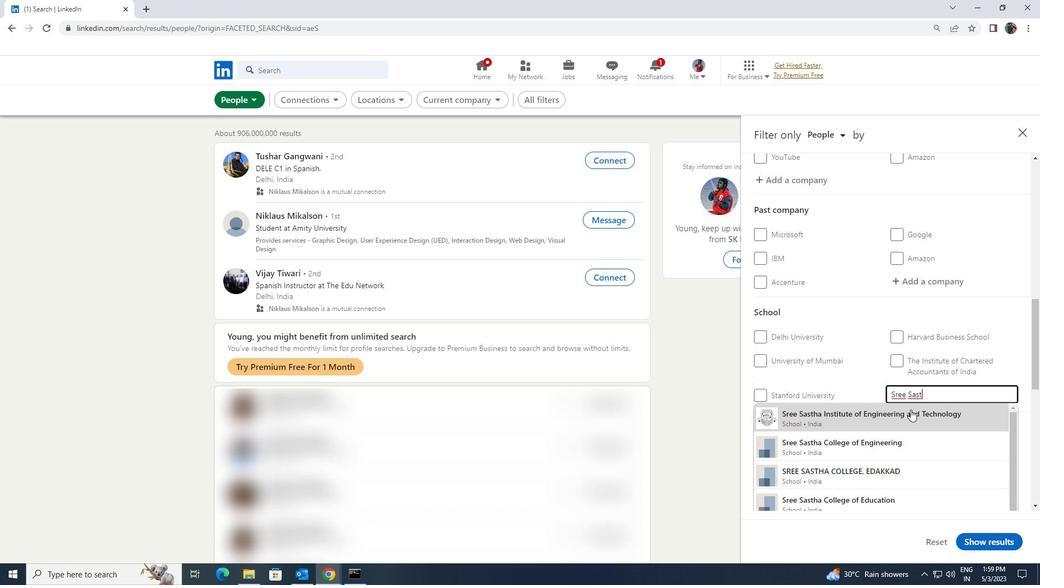 
Action: Mouse scrolled (910, 409) with delta (0, 0)
Screenshot: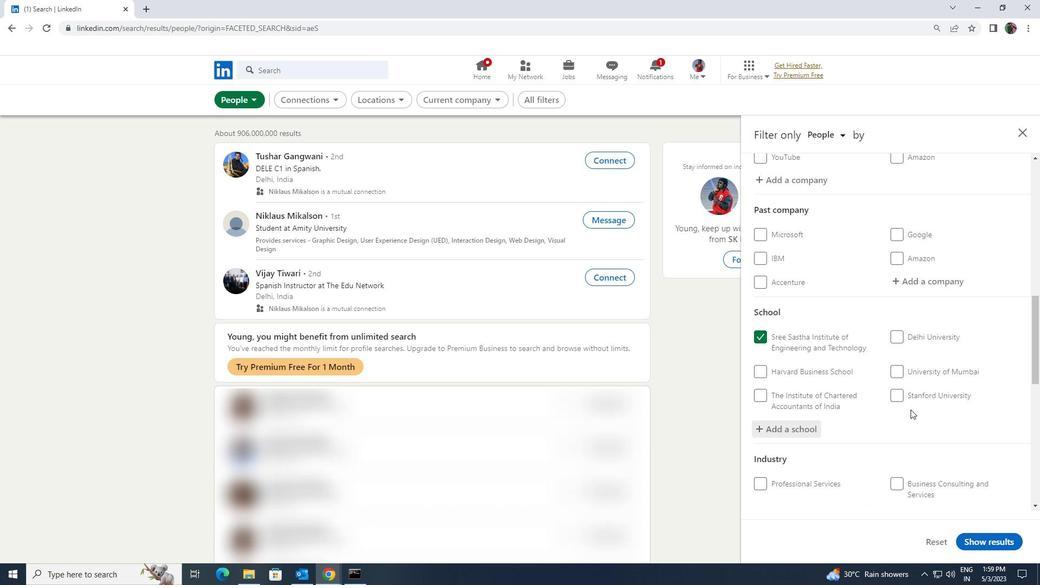 
Action: Mouse scrolled (910, 409) with delta (0, 0)
Screenshot: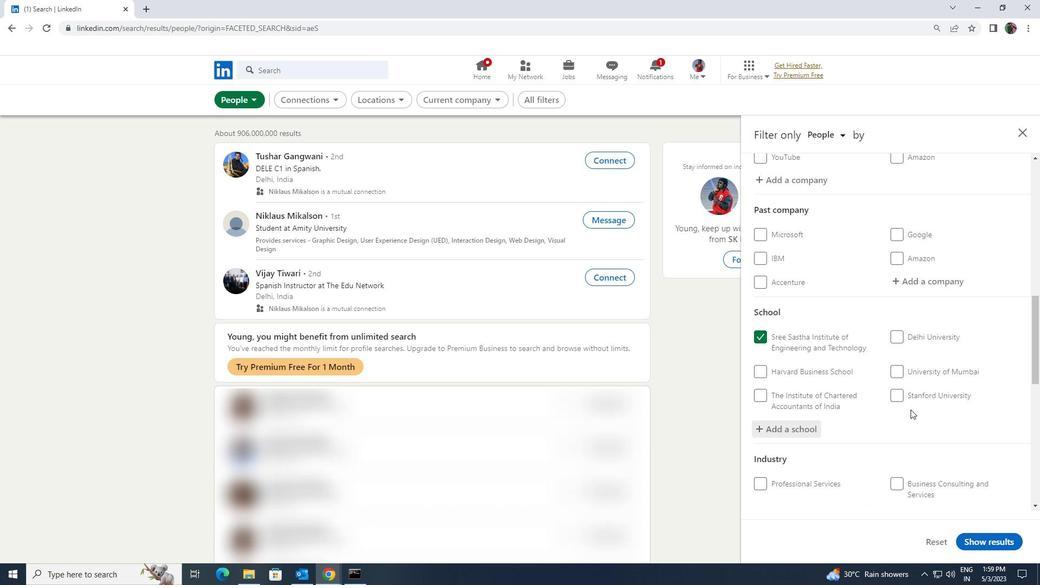 
Action: Mouse scrolled (910, 409) with delta (0, 0)
Screenshot: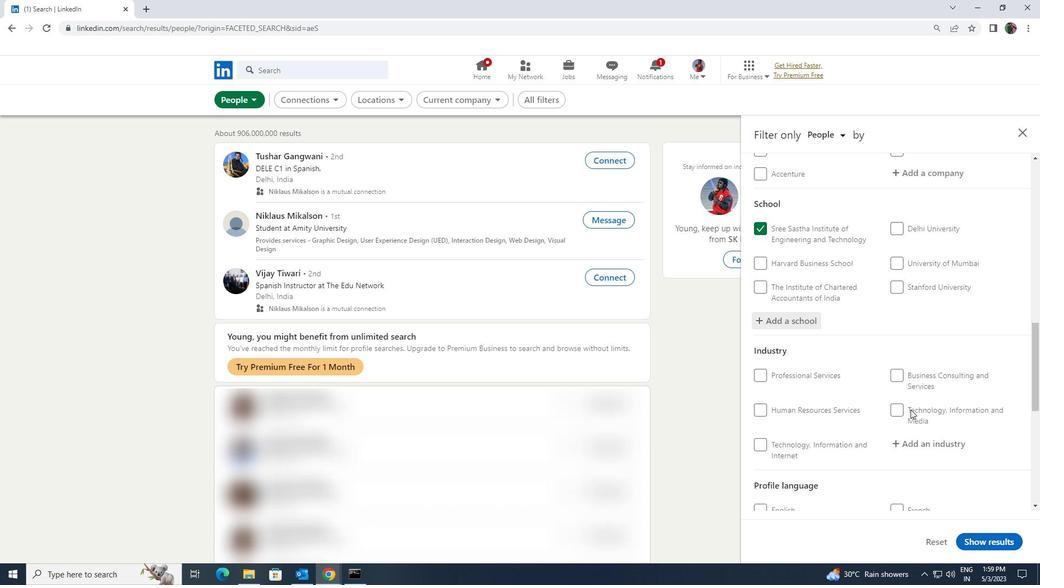 
Action: Mouse scrolled (910, 409) with delta (0, 0)
Screenshot: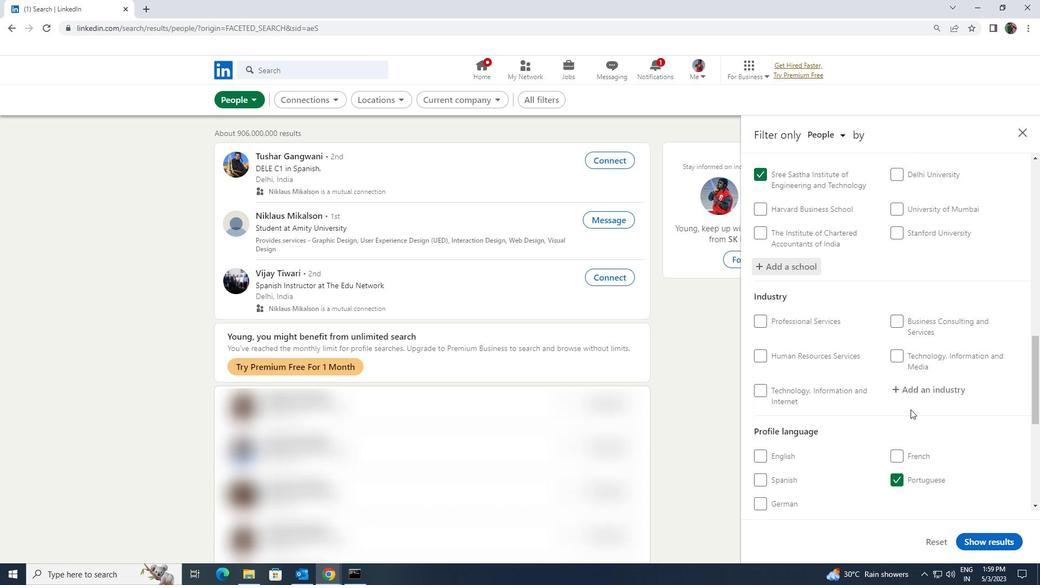 
Action: Mouse moved to (916, 332)
Screenshot: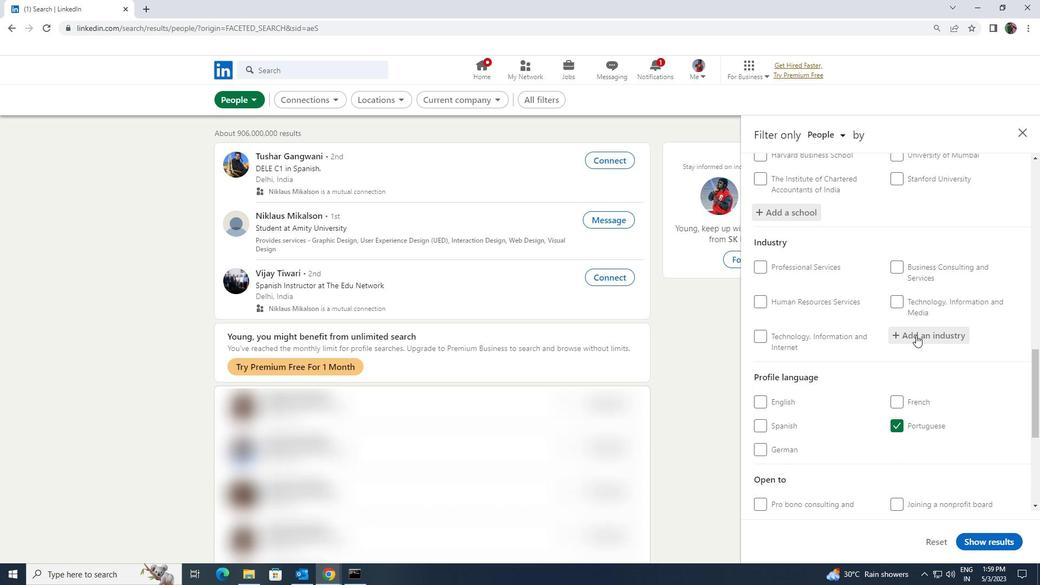 
Action: Mouse pressed left at (916, 332)
Screenshot: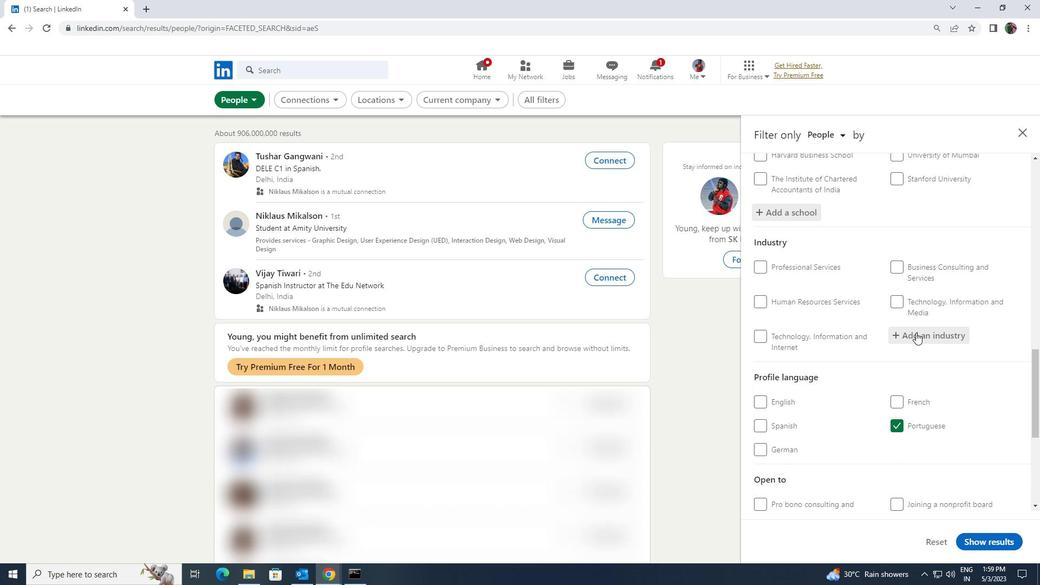 
Action: Key pressed <Key.shift><Key.shift>ELECTRICAL<Key.space><Key.shift><Key.shift><Key.shift>EQI<Key.backspace>UI
Screenshot: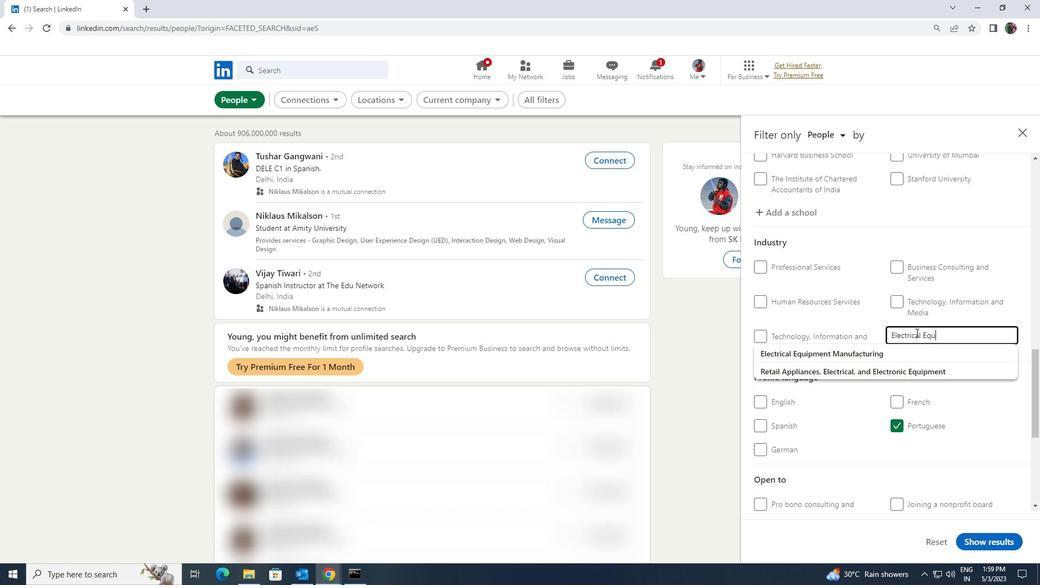 
Action: Mouse moved to (907, 358)
Screenshot: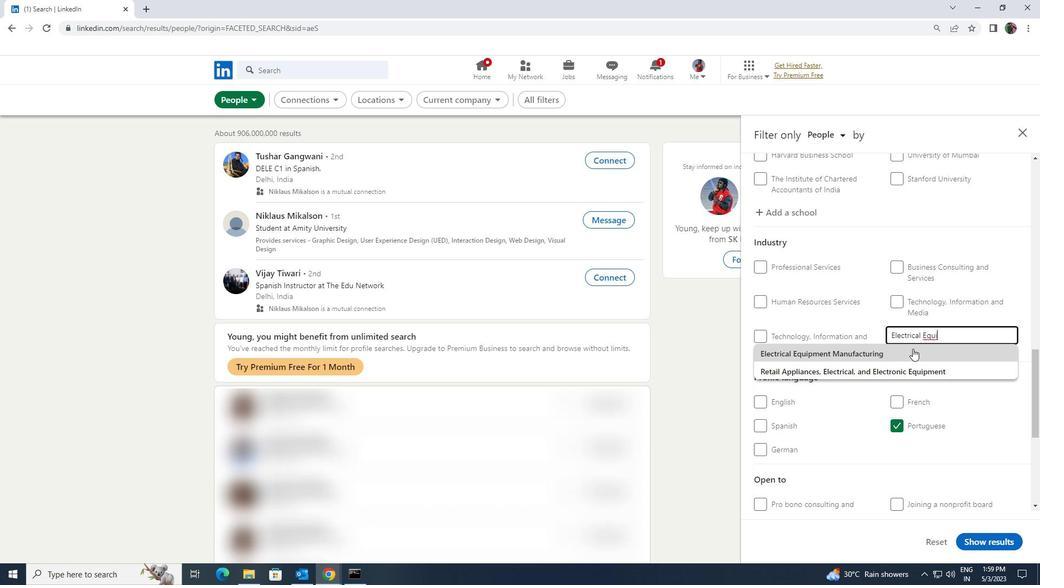 
Action: Mouse pressed left at (907, 358)
Screenshot: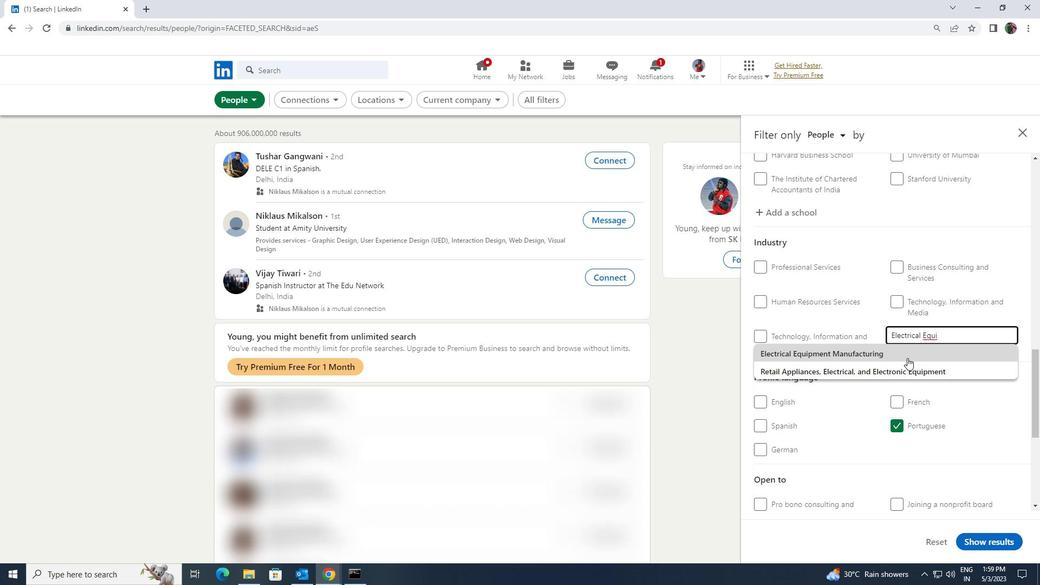 
Action: Mouse scrolled (907, 357) with delta (0, 0)
Screenshot: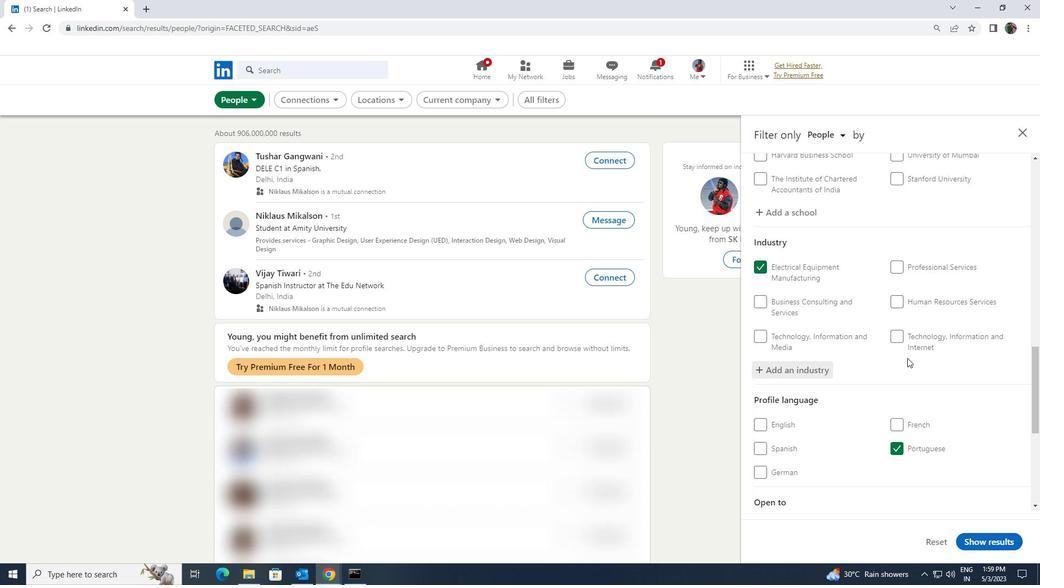 
Action: Mouse scrolled (907, 357) with delta (0, 0)
Screenshot: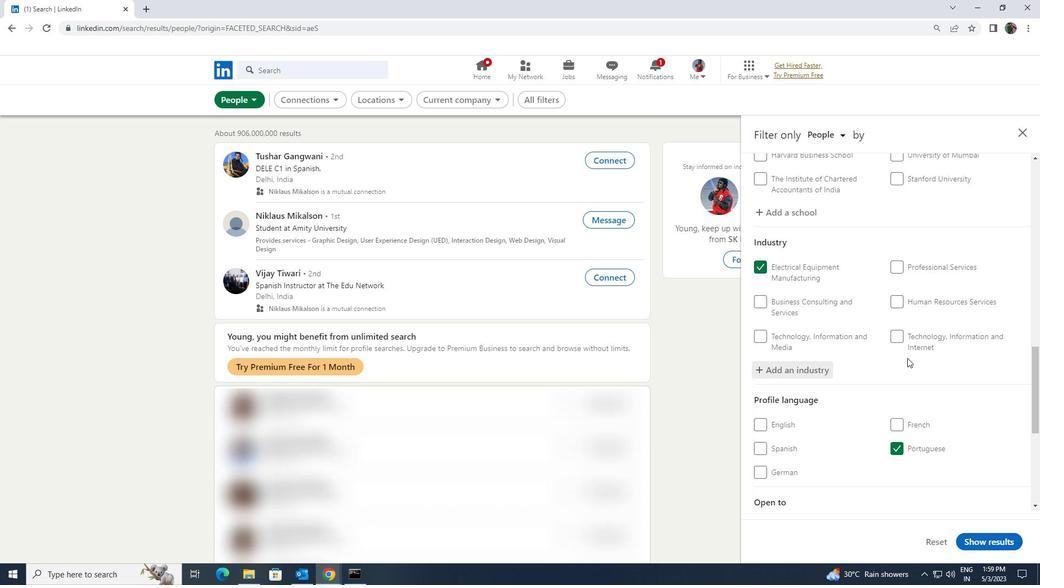 
Action: Mouse scrolled (907, 357) with delta (0, 0)
Screenshot: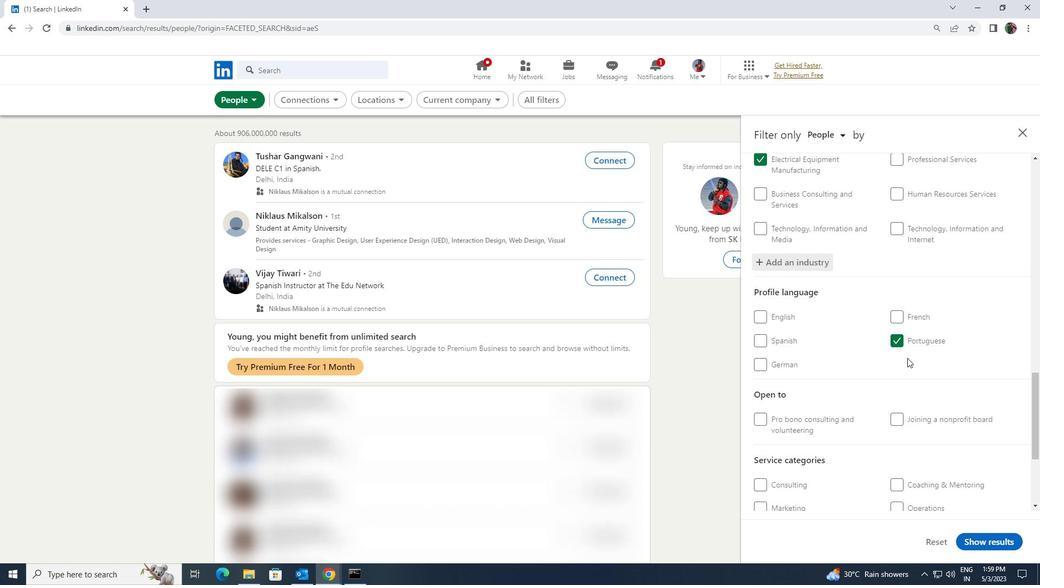 
Action: Mouse scrolled (907, 357) with delta (0, 0)
Screenshot: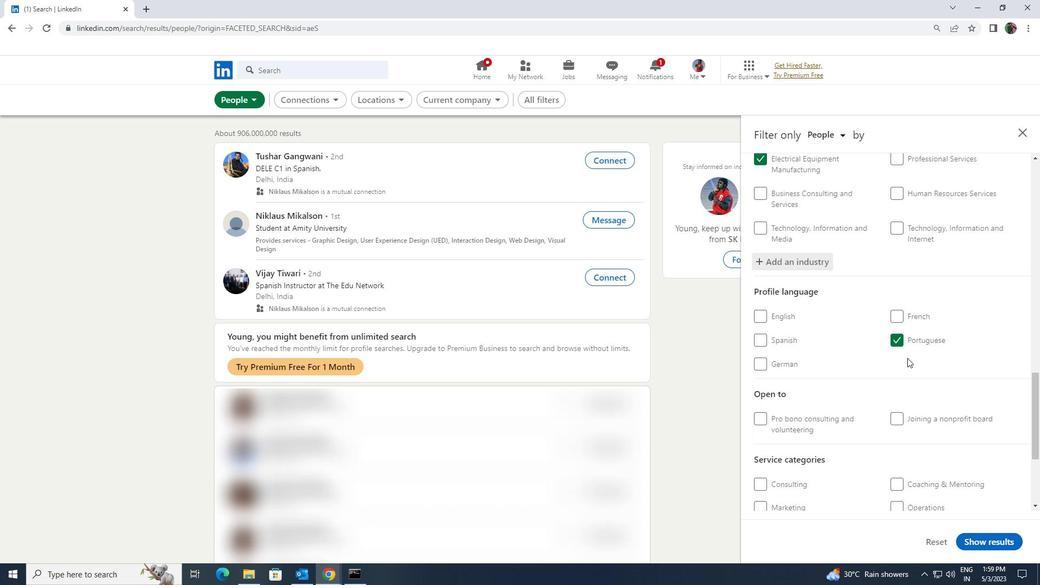 
Action: Mouse scrolled (907, 357) with delta (0, 0)
Screenshot: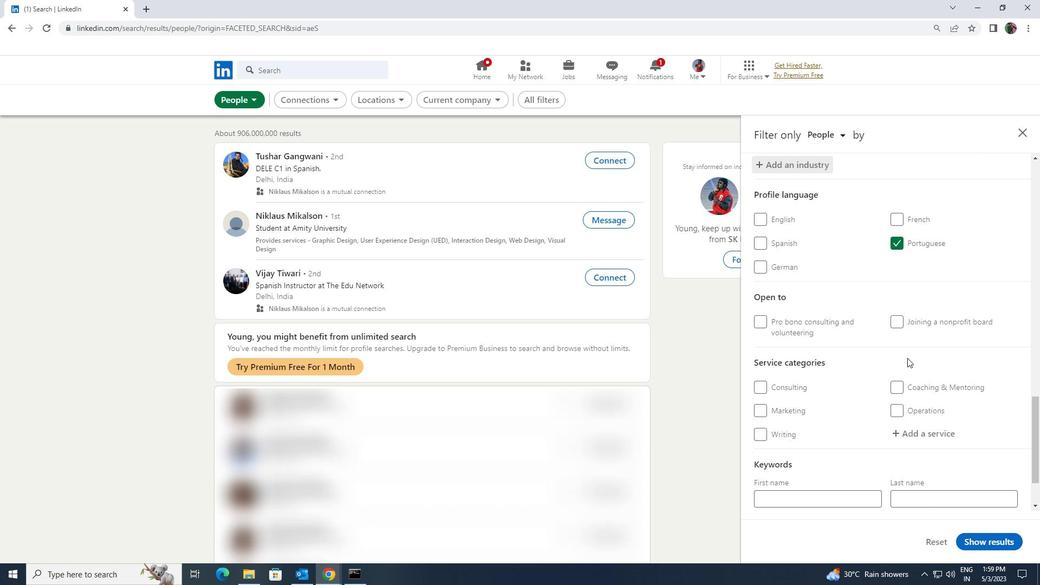 
Action: Mouse moved to (907, 365)
Screenshot: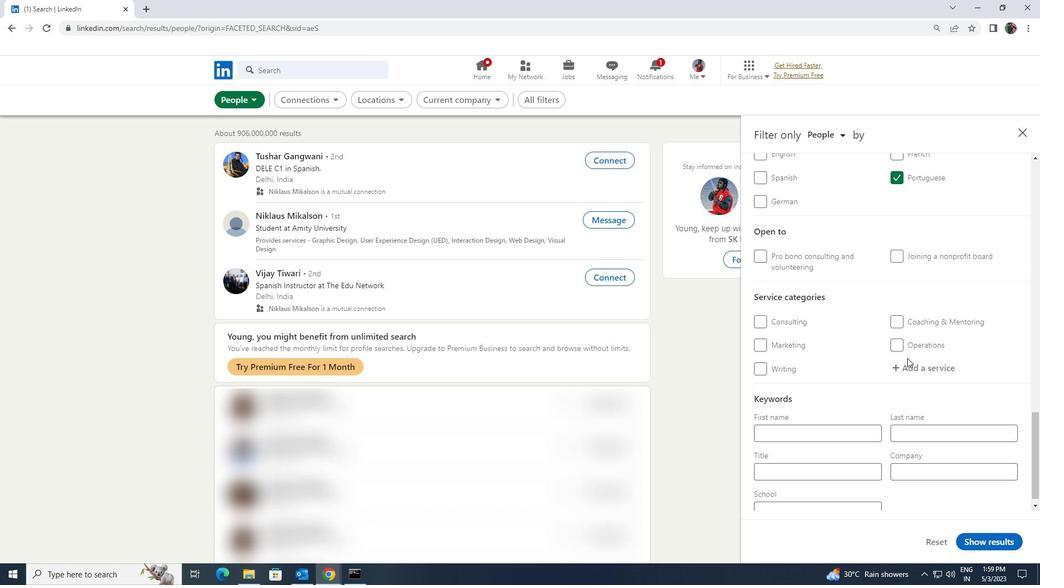 
Action: Mouse pressed left at (907, 365)
Screenshot: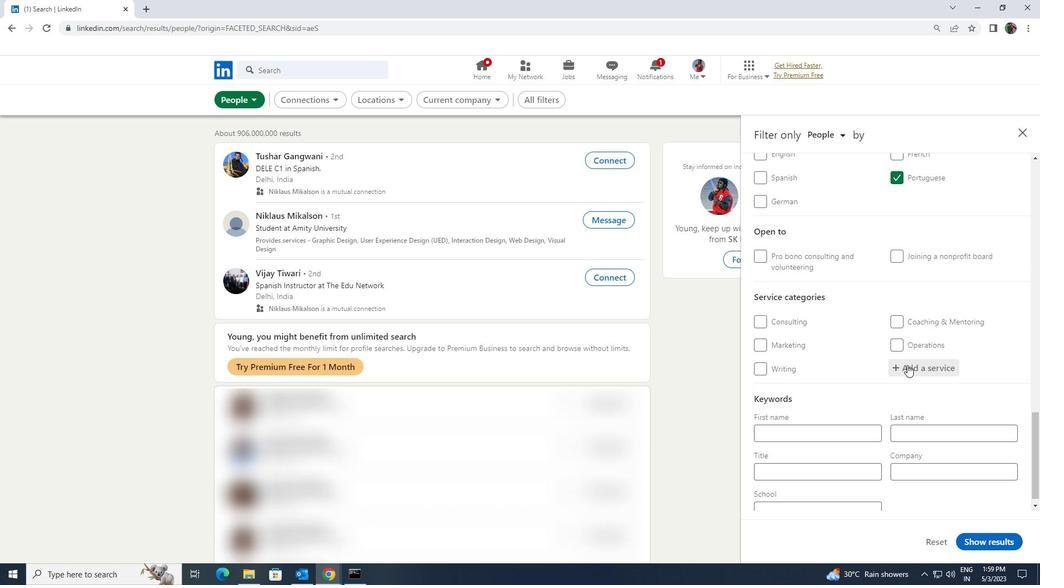 
Action: Key pressed <Key.shift><Key.shift><Key.shift><Key.shift><Key.shift><Key.shift><Key.shift><Key.shift><Key.shift>START<Key.backspace><Key.backspace>RT<Key.backspace><Key.backspace>
Screenshot: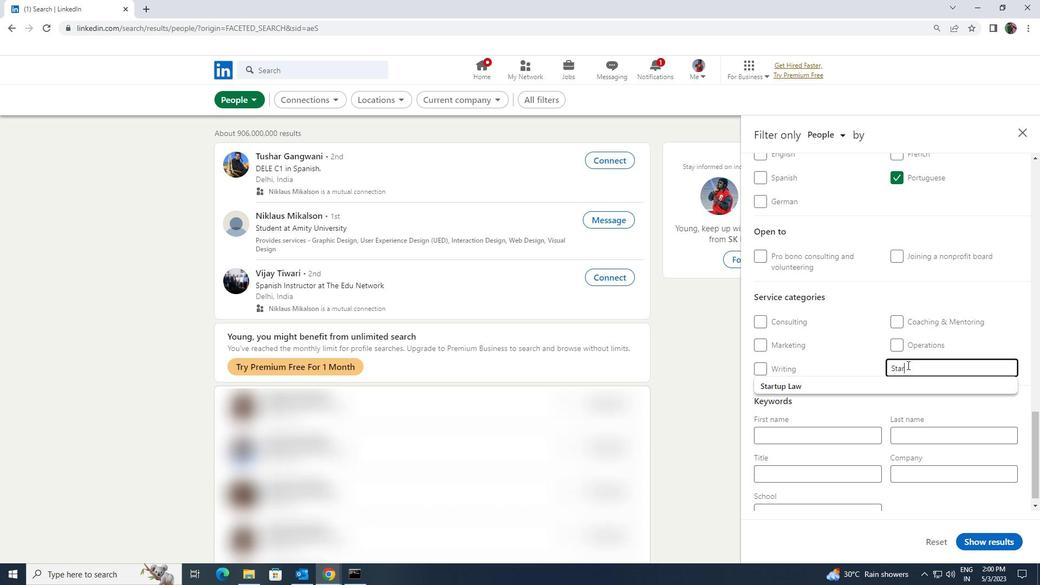 
Action: Mouse moved to (896, 380)
Screenshot: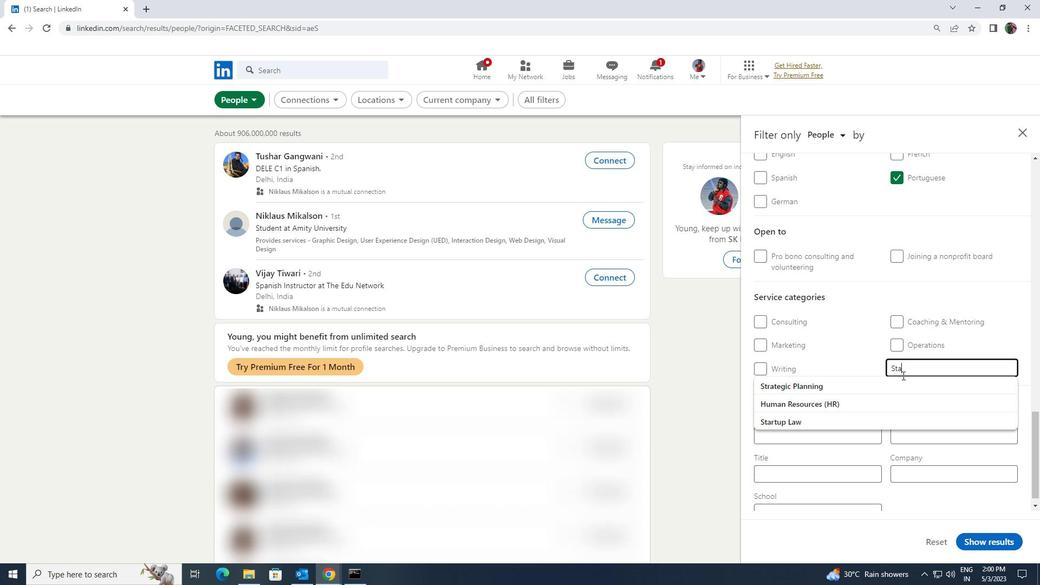 
Action: Mouse pressed left at (896, 380)
Screenshot: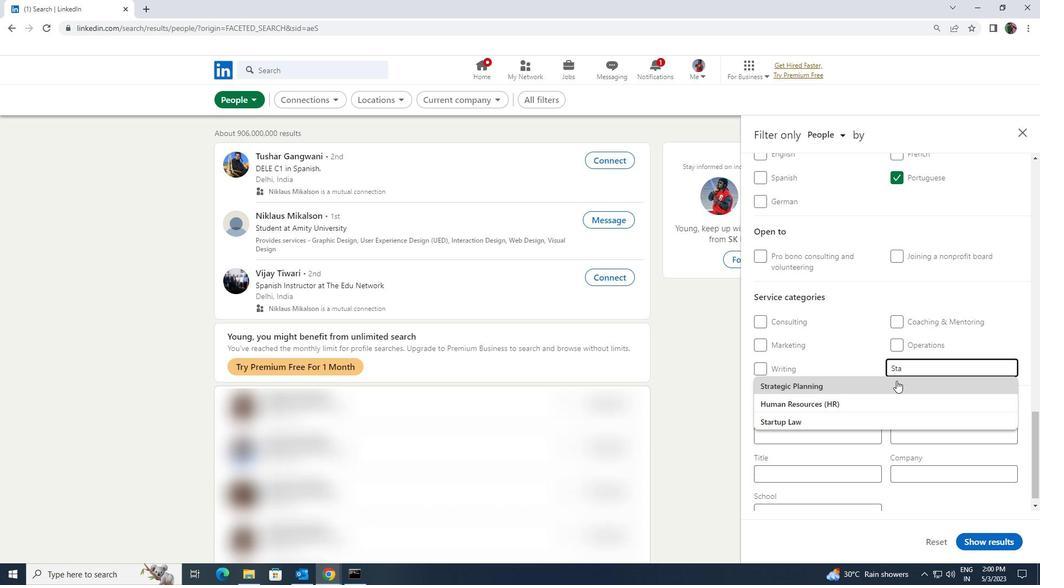 
Action: Mouse scrolled (896, 380) with delta (0, 0)
Screenshot: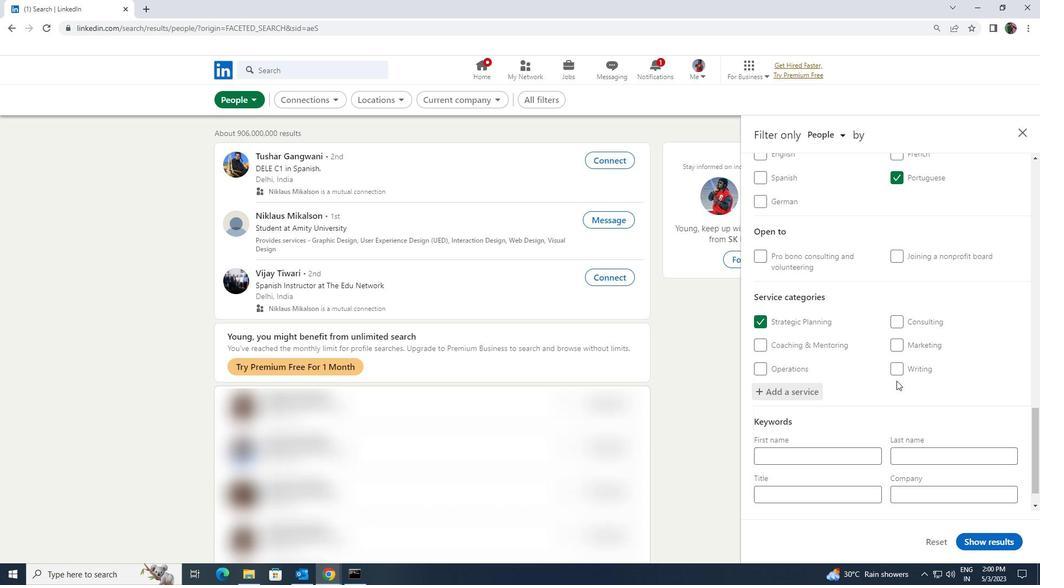 
Action: Mouse scrolled (896, 380) with delta (0, 0)
Screenshot: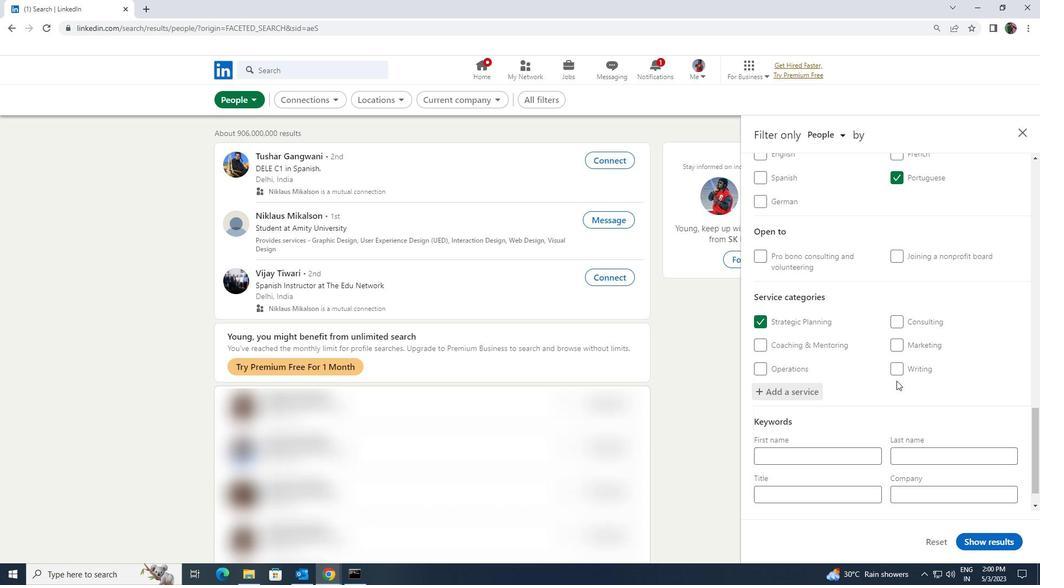 
Action: Mouse moved to (864, 458)
Screenshot: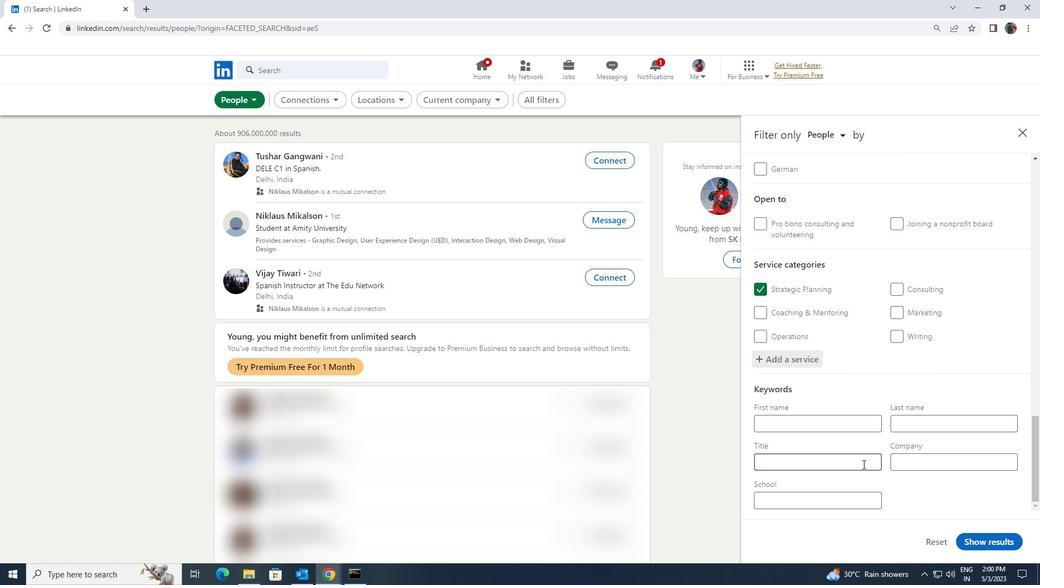 
Action: Mouse pressed left at (864, 458)
Screenshot: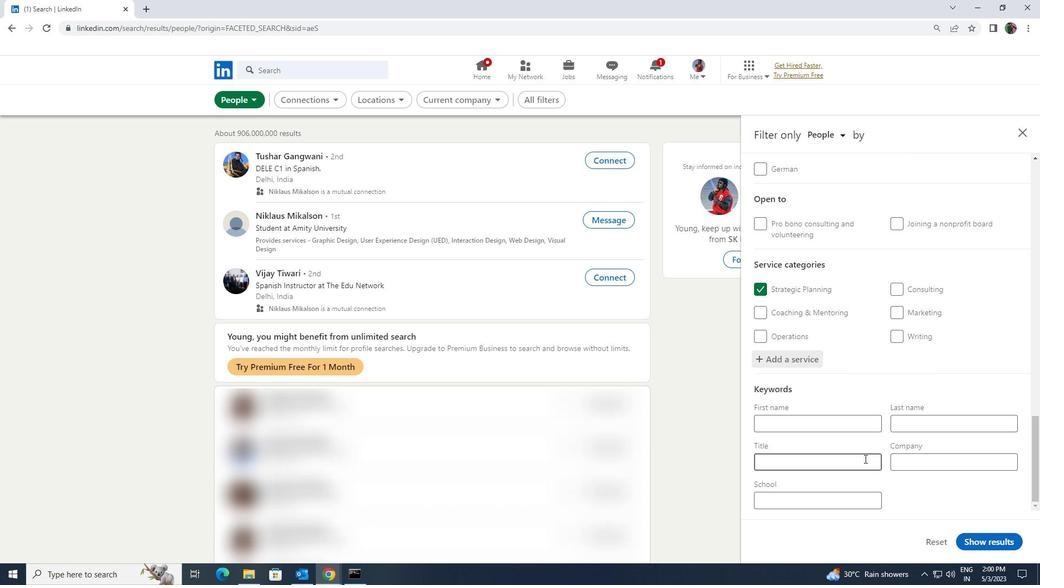 
Action: Key pressed <Key.shift><Key.shift><Key.shift><Key.shift><Key.shift><Key.shift><Key.shift><Key.shift>LINE<Key.space><Key.shift><Key.shift><Key.shift><Key.shift><Key.shift><Key.shift><Key.shift>COOK
Screenshot: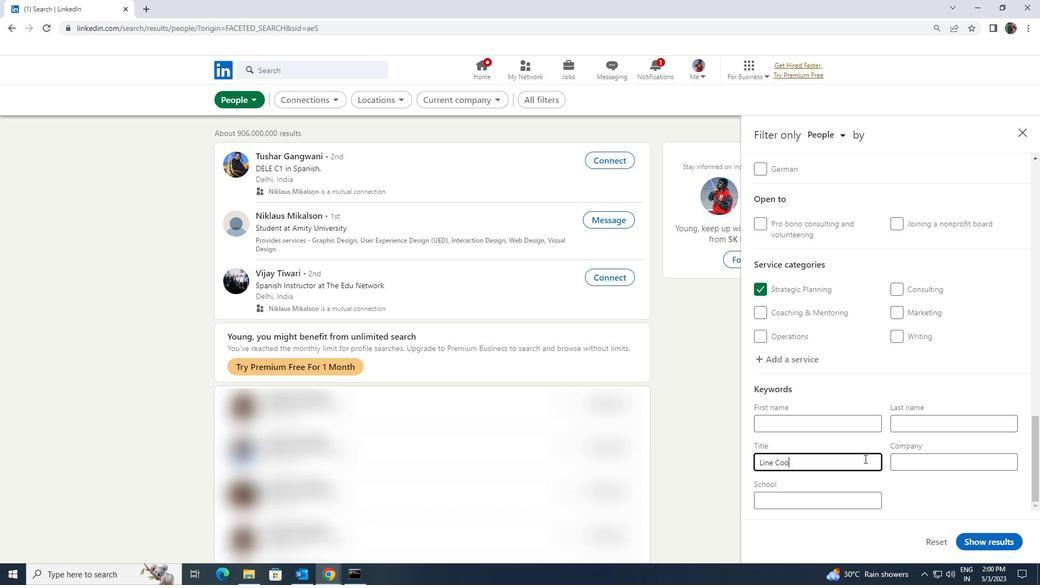 
Action: Mouse moved to (980, 543)
Screenshot: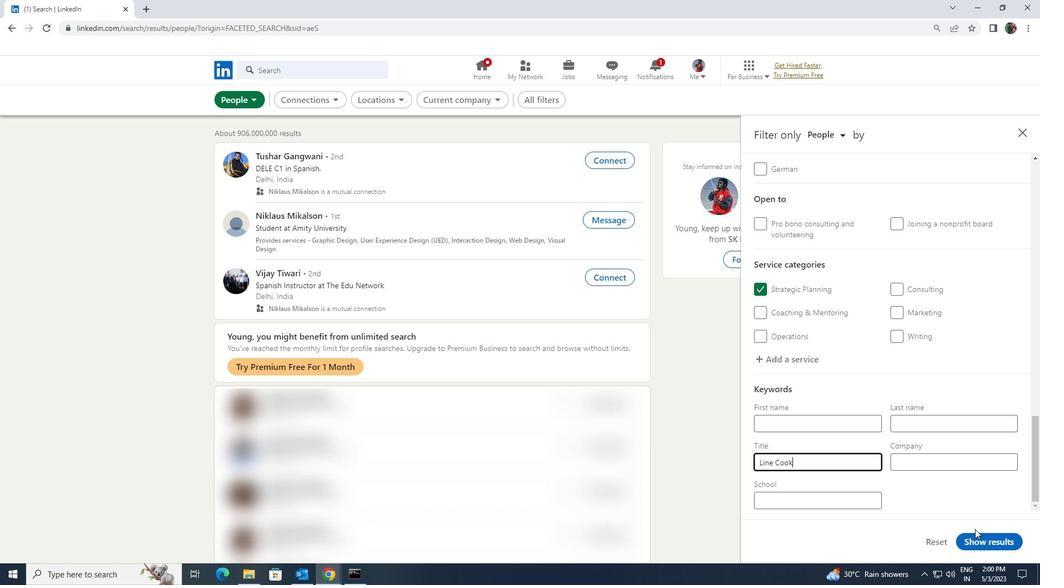 
Action: Mouse pressed left at (980, 543)
Screenshot: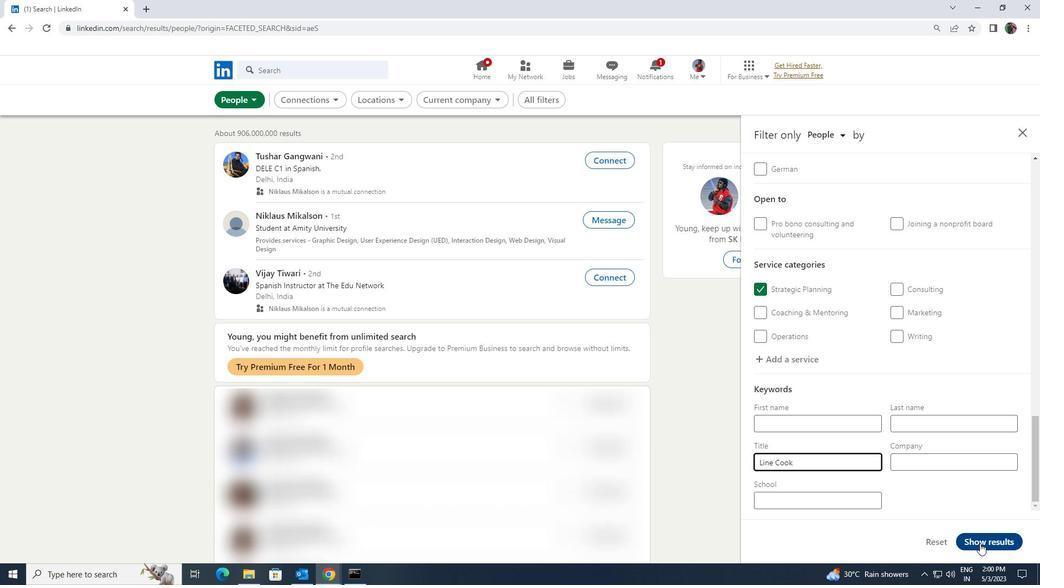 
